 Task: Add a condition where "Channel Is not CTI phone call (outgoing)" in recently solved tickets.
Action: Mouse moved to (142, 439)
Screenshot: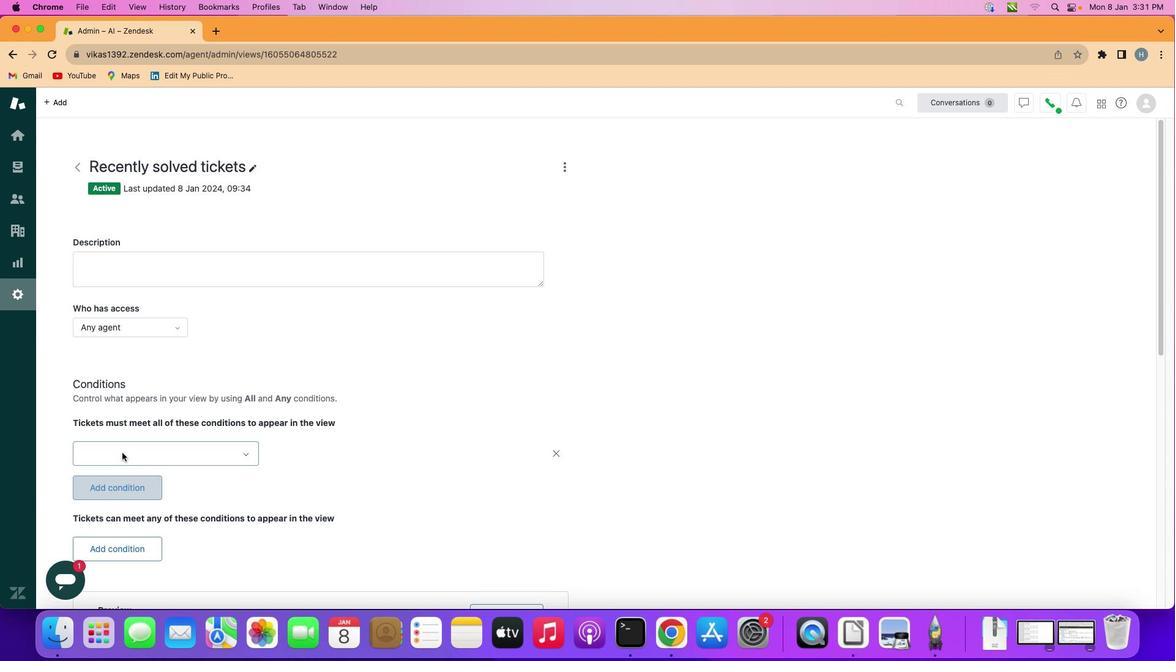 
Action: Mouse pressed left at (142, 439)
Screenshot: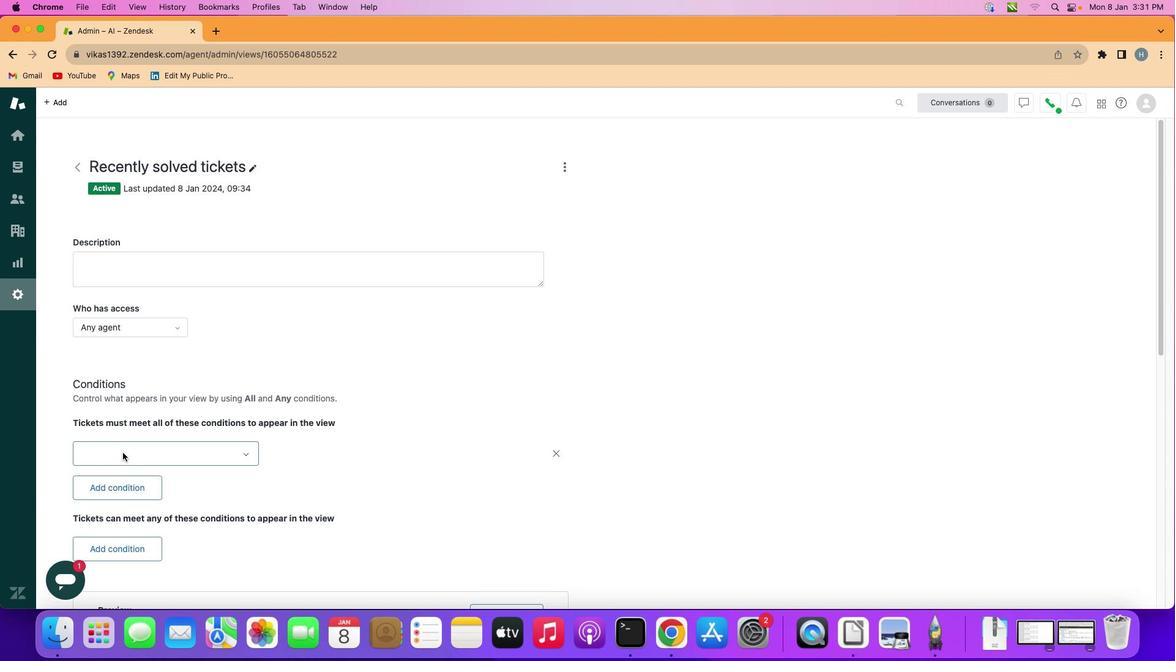 
Action: Mouse moved to (220, 443)
Screenshot: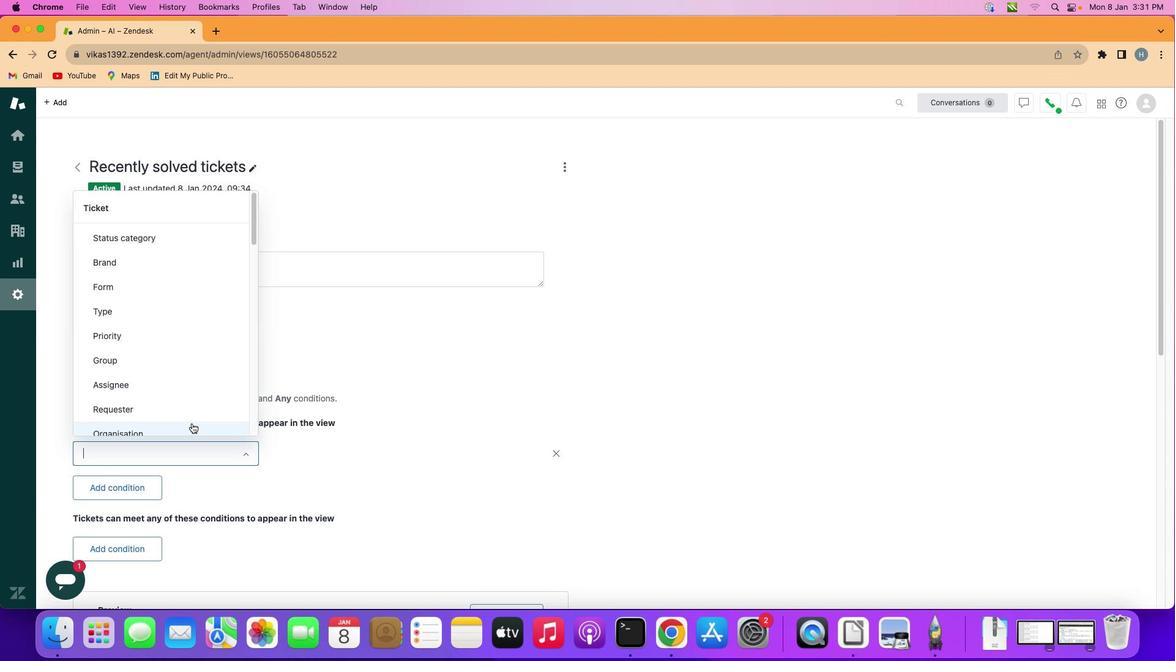
Action: Mouse pressed left at (220, 443)
Screenshot: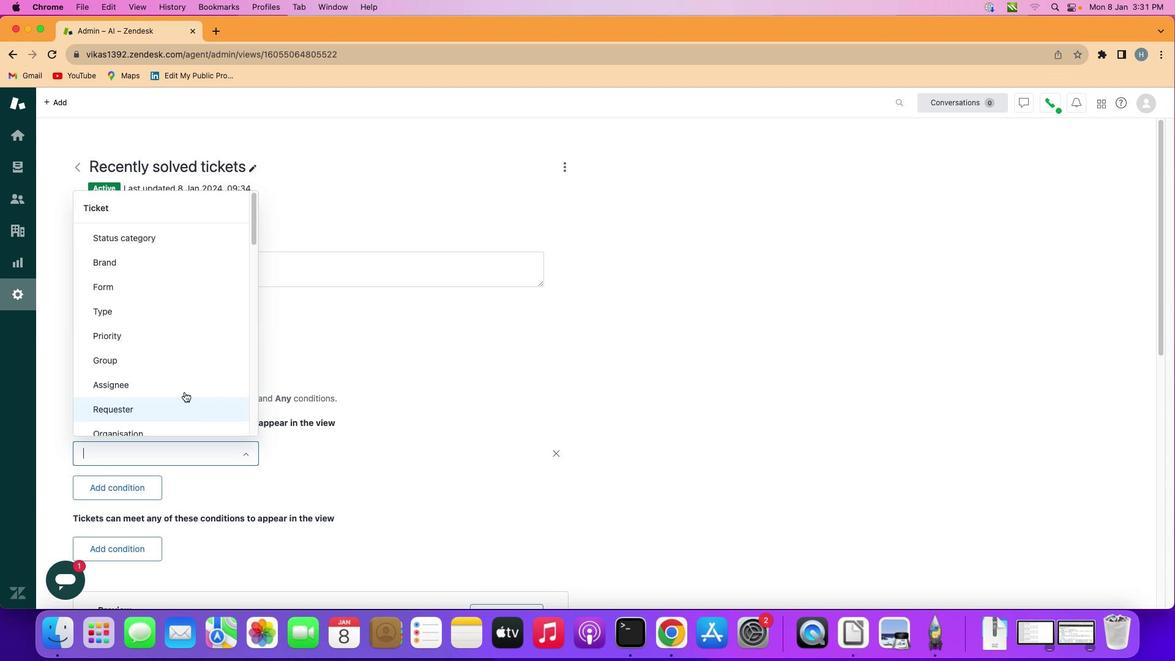 
Action: Mouse moved to (202, 323)
Screenshot: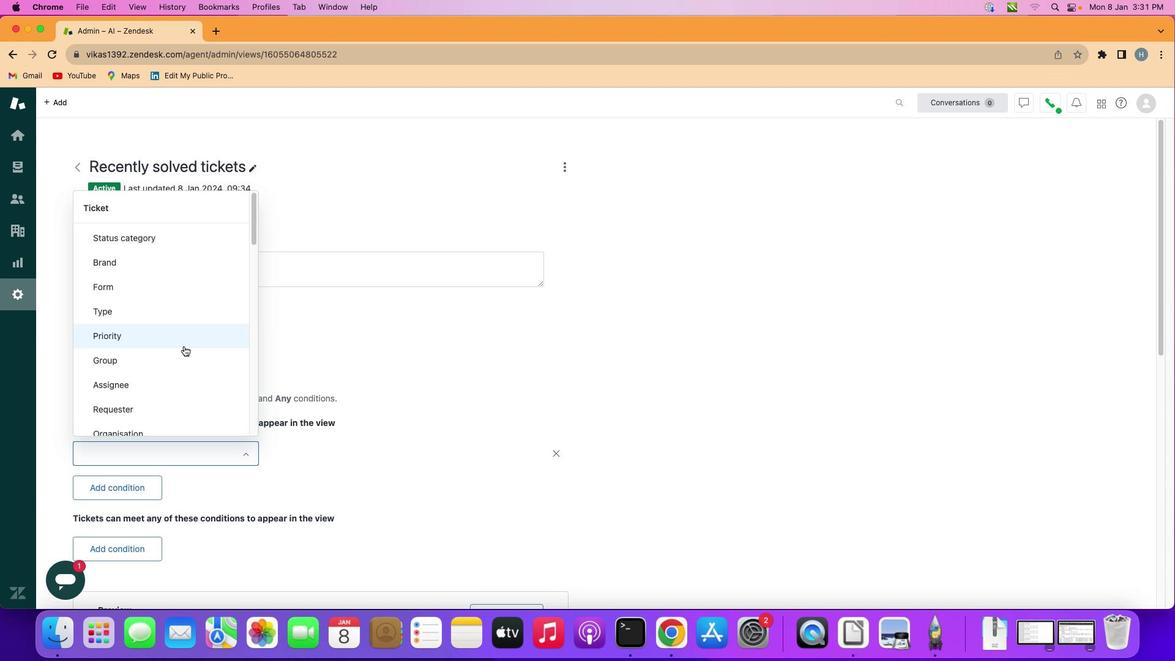 
Action: Mouse scrolled (202, 323) with delta (23, -53)
Screenshot: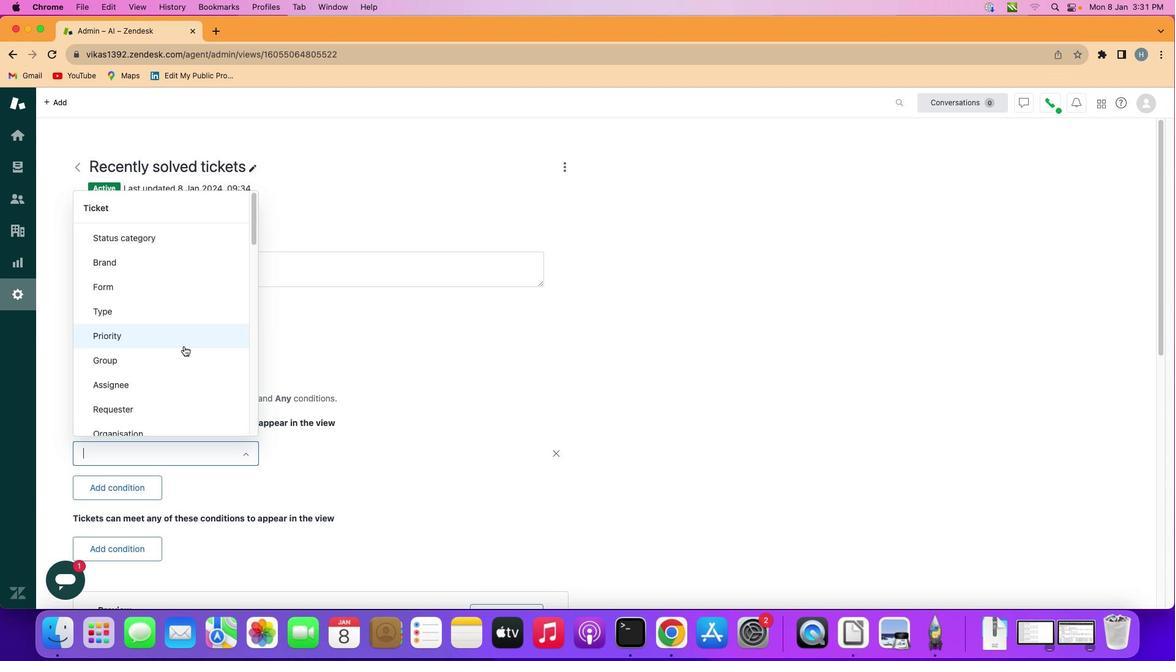
Action: Mouse scrolled (202, 323) with delta (23, -55)
Screenshot: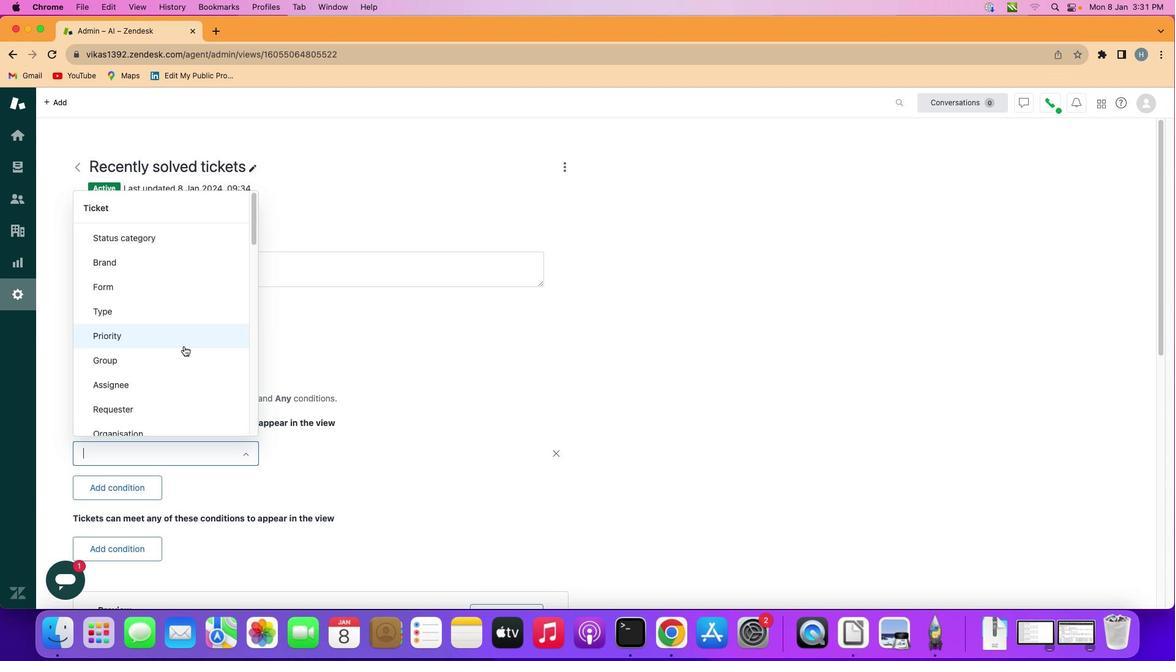 
Action: Mouse scrolled (202, 323) with delta (23, -55)
Screenshot: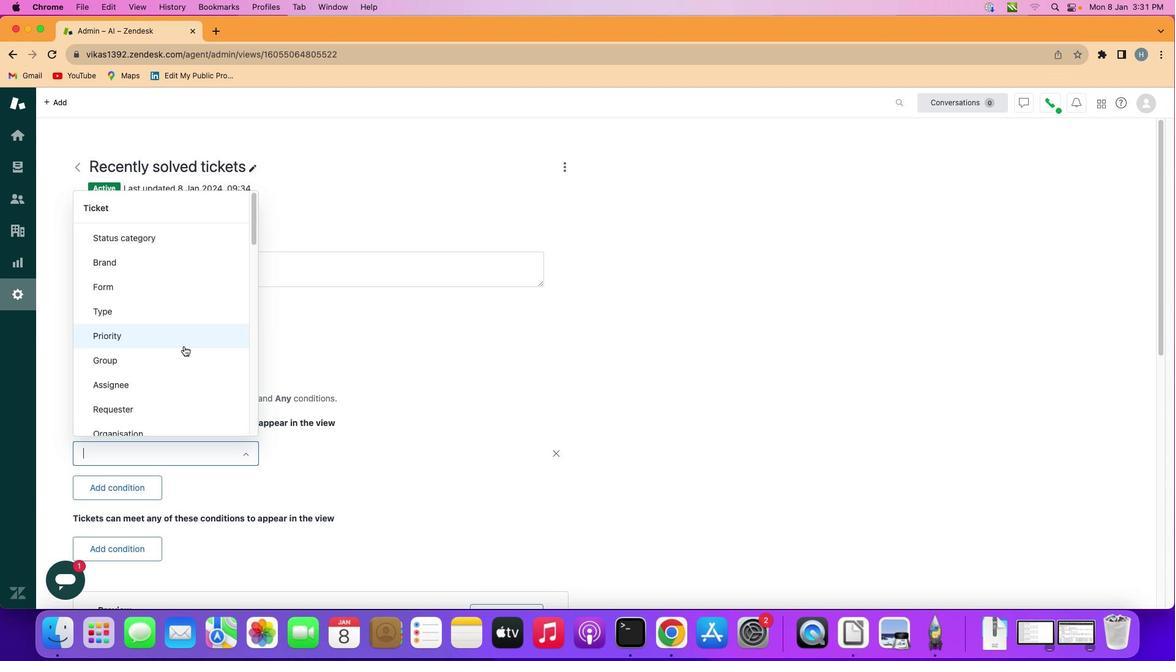 
Action: Mouse scrolled (202, 323) with delta (23, -56)
Screenshot: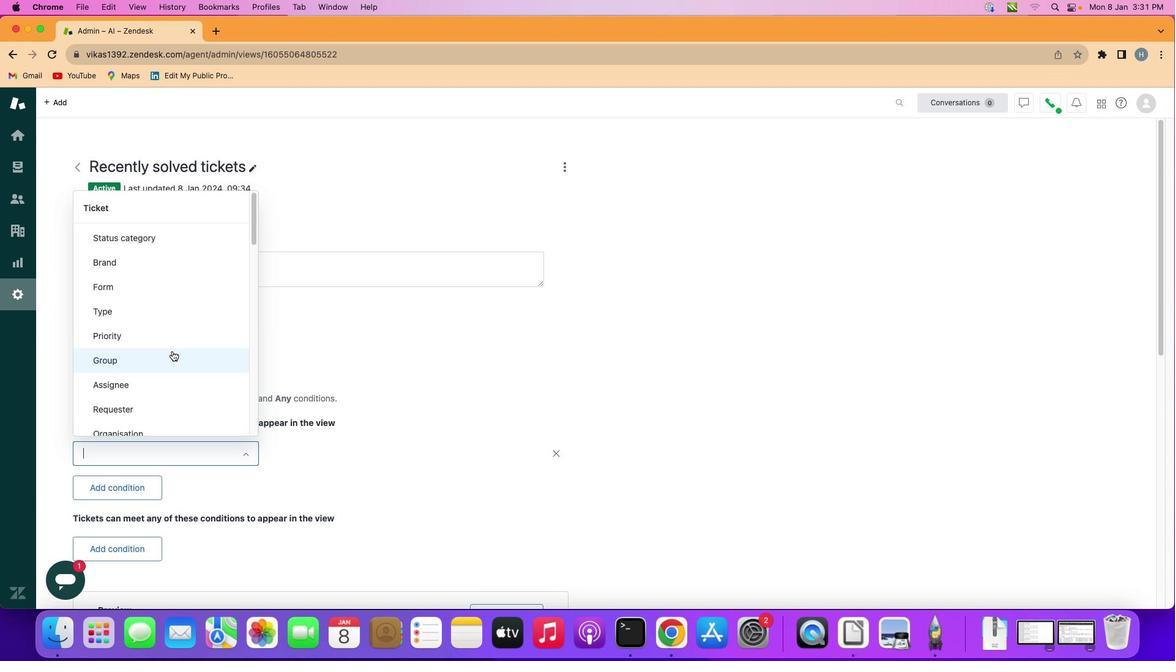 
Action: Mouse scrolled (202, 323) with delta (23, -55)
Screenshot: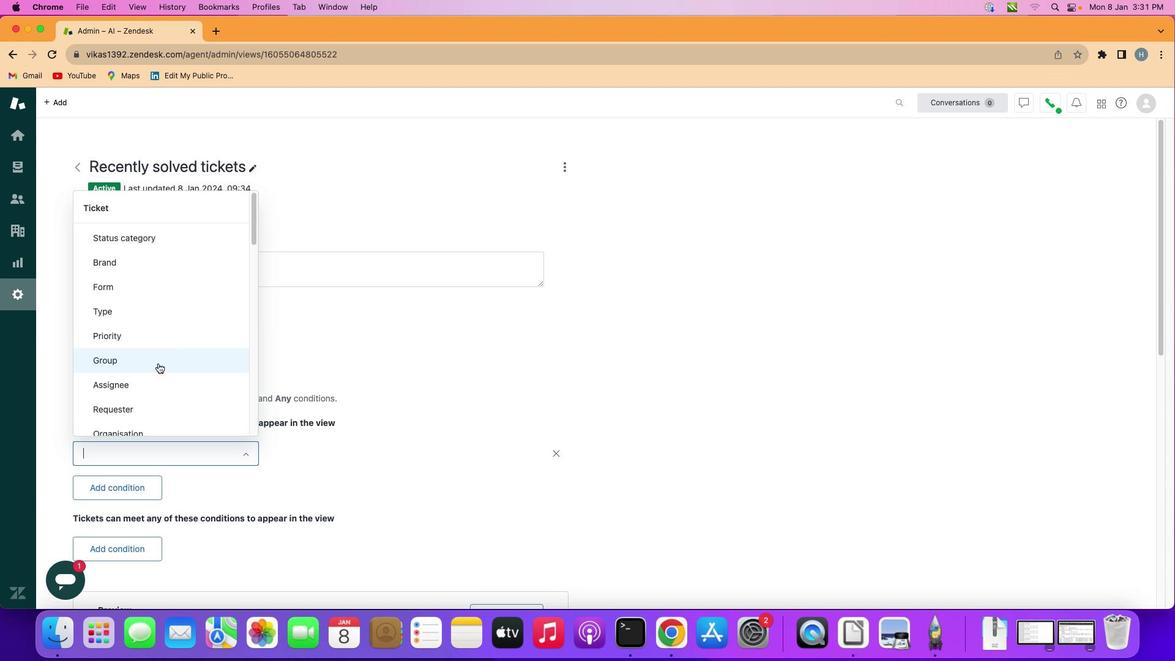 
Action: Mouse scrolled (202, 323) with delta (23, -56)
Screenshot: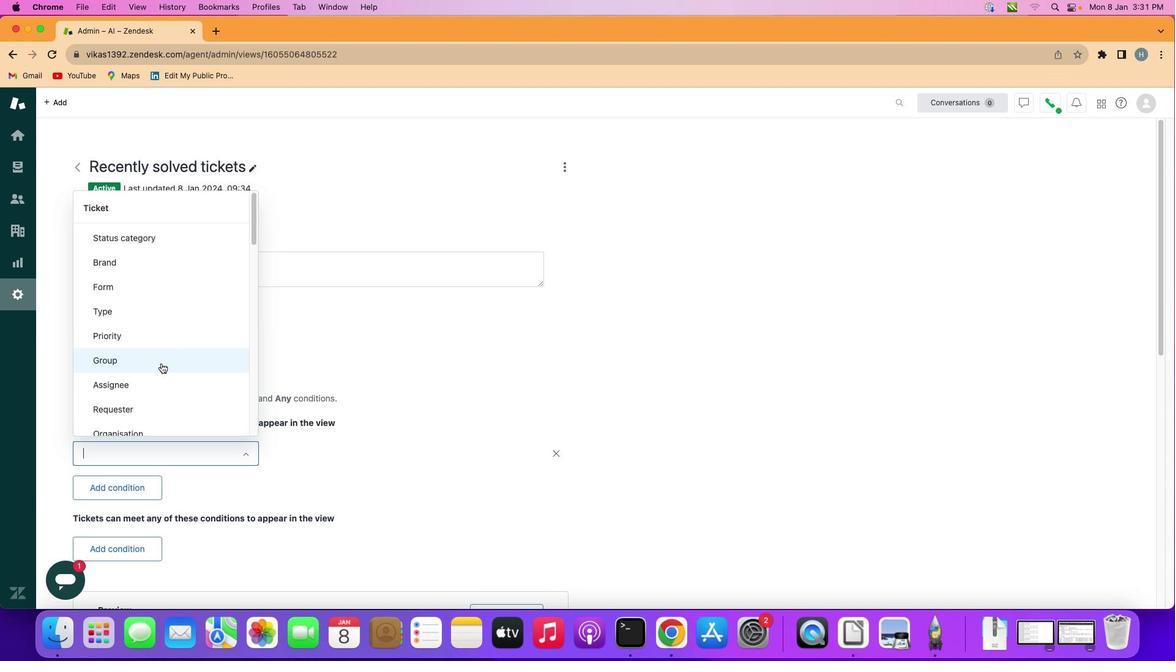 
Action: Mouse moved to (181, 341)
Screenshot: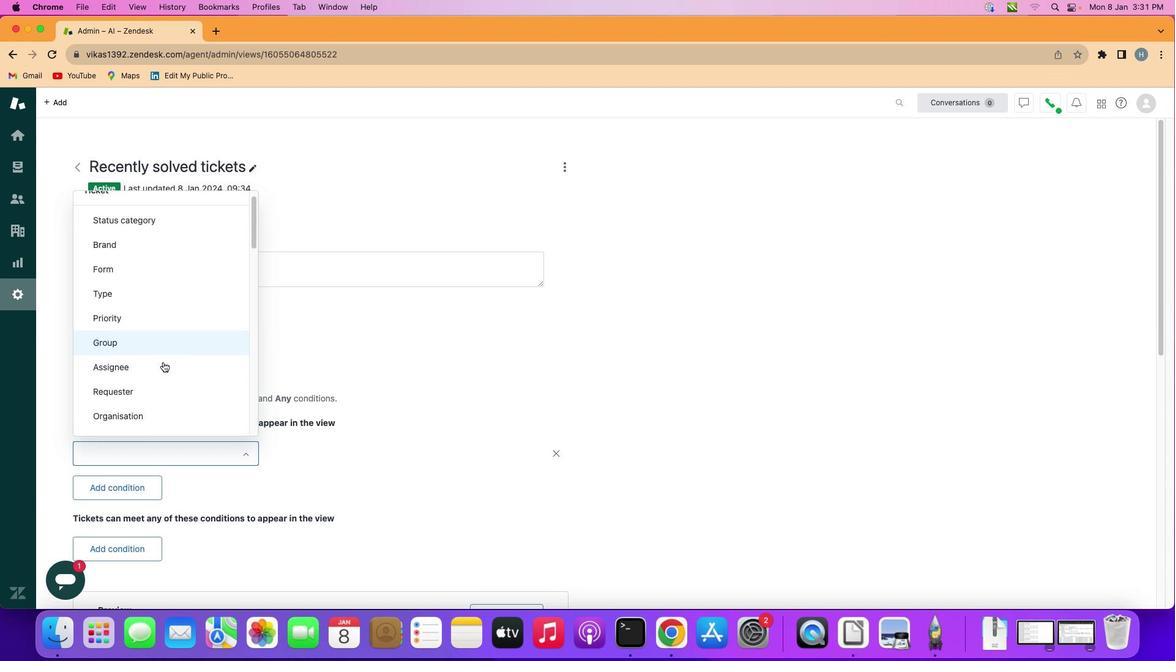 
Action: Mouse scrolled (181, 341) with delta (23, -55)
Screenshot: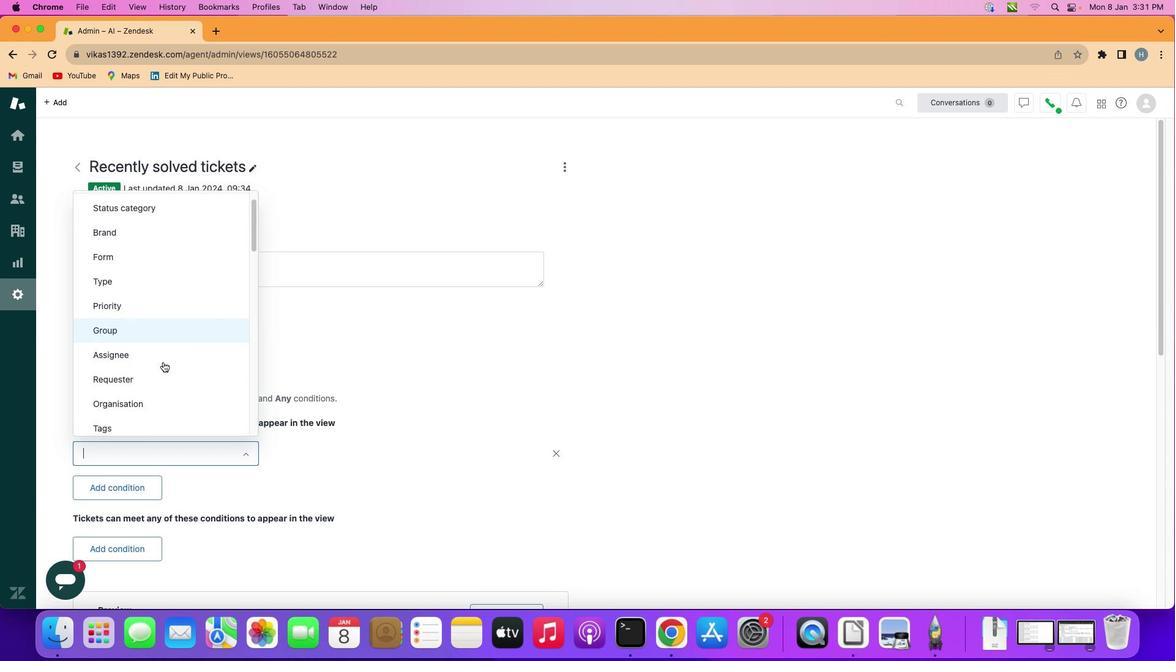 
Action: Mouse moved to (181, 340)
Screenshot: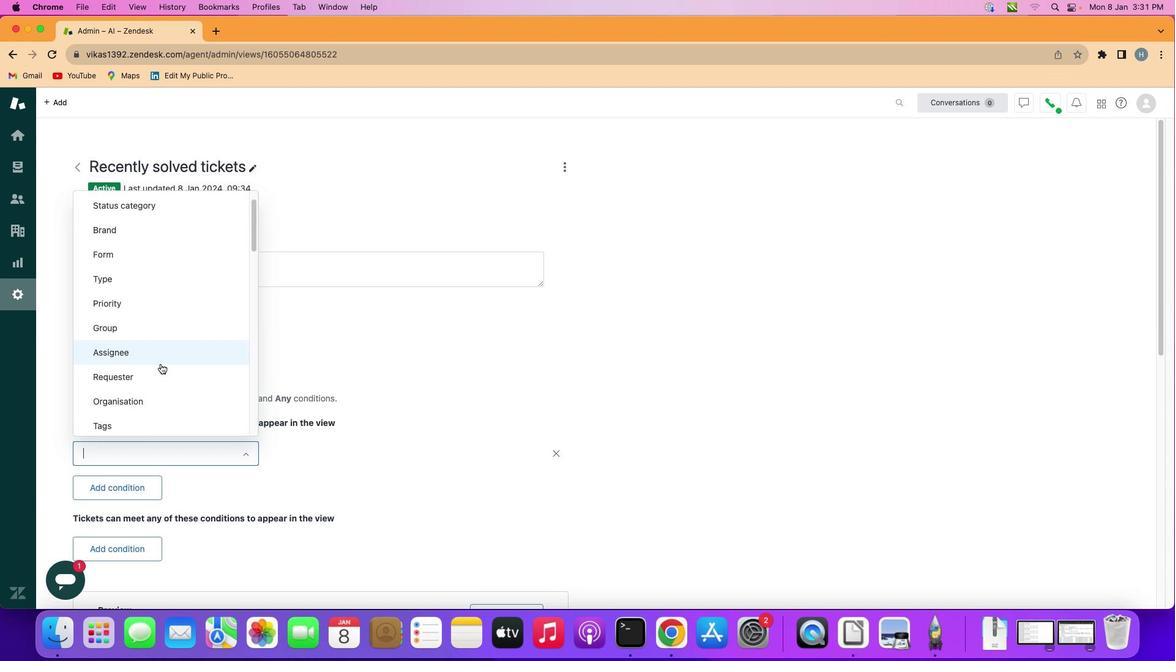 
Action: Mouse scrolled (181, 340) with delta (23, -55)
Screenshot: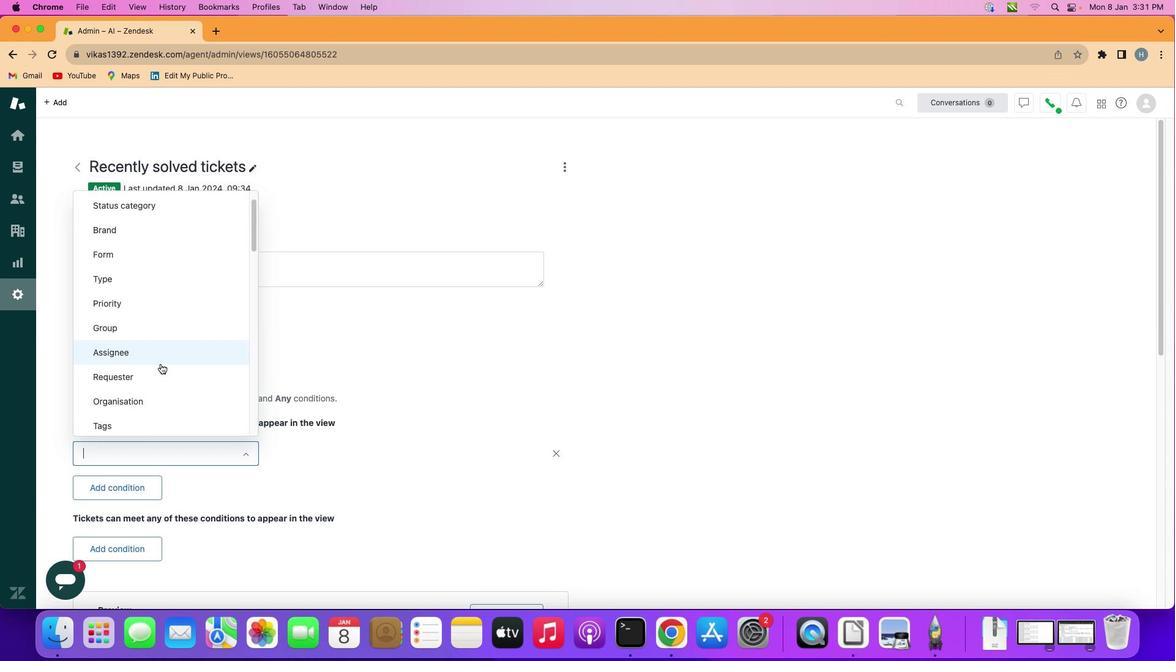 
Action: Mouse moved to (181, 340)
Screenshot: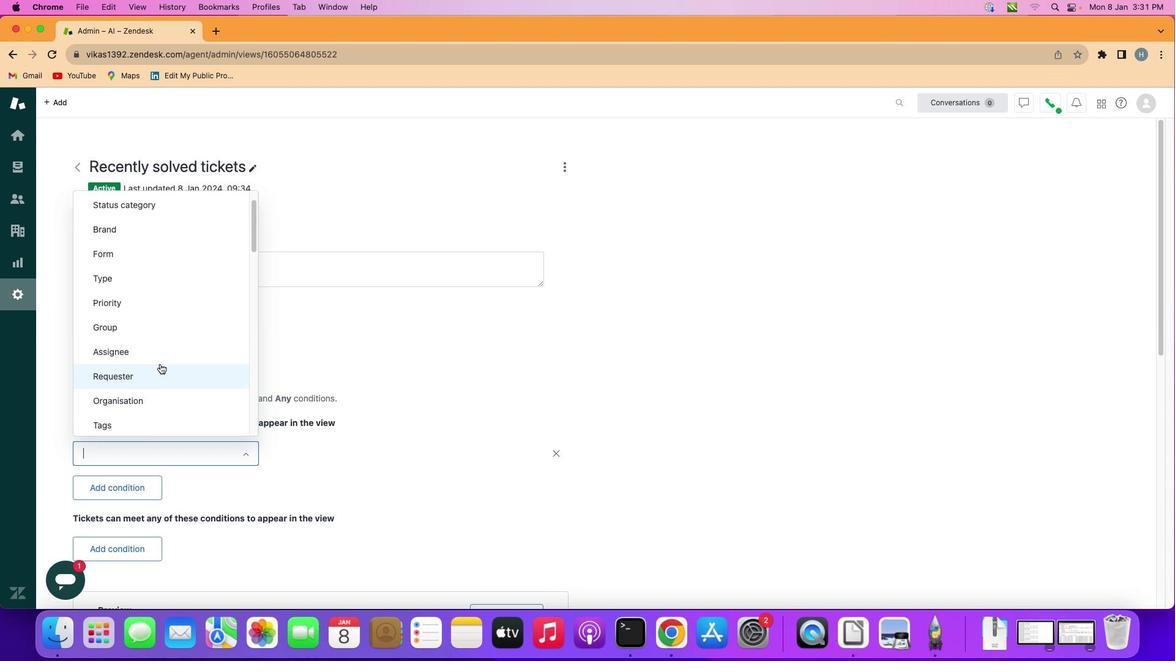 
Action: Mouse scrolled (181, 340) with delta (23, -55)
Screenshot: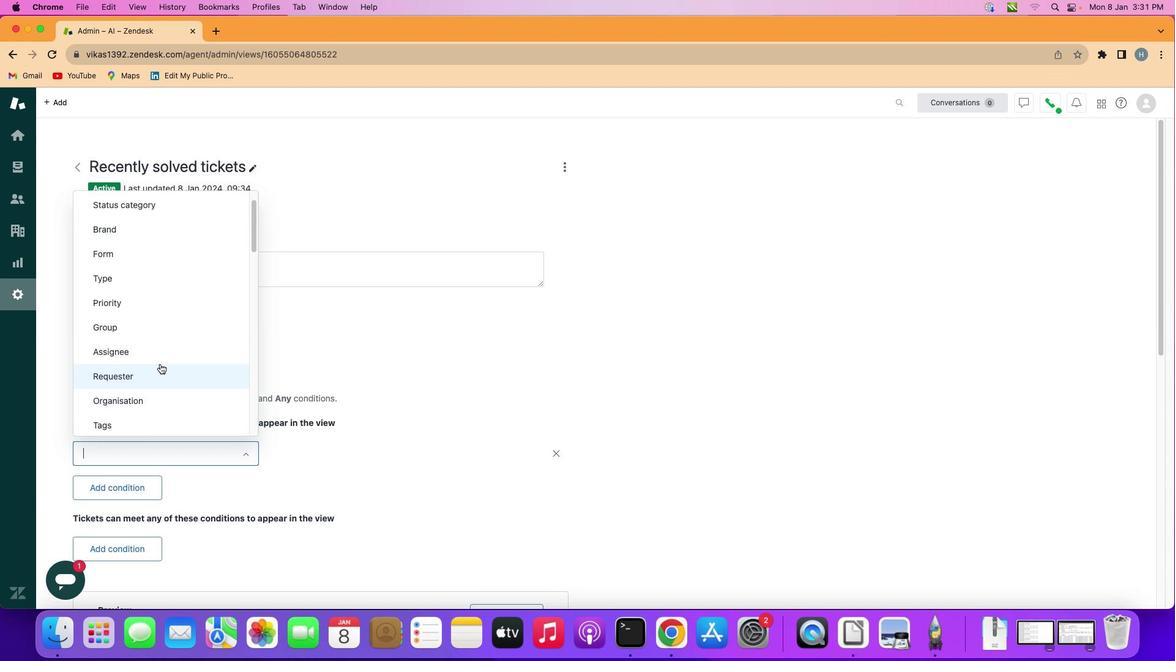 
Action: Mouse scrolled (181, 340) with delta (23, -55)
Screenshot: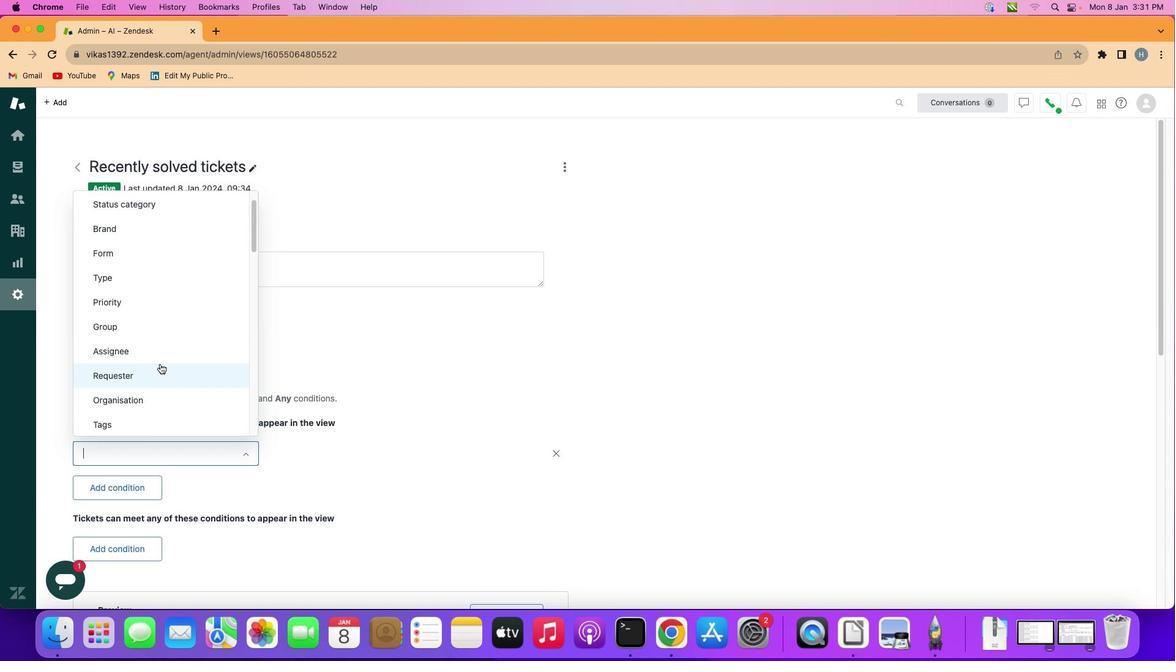 
Action: Mouse moved to (178, 342)
Screenshot: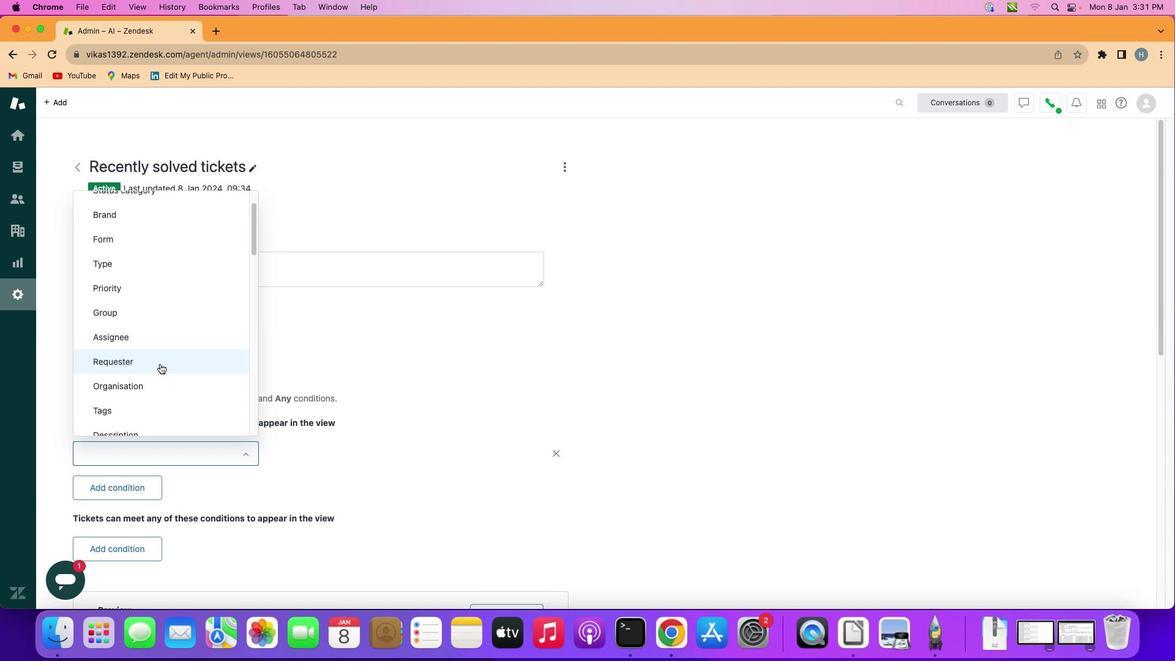 
Action: Mouse scrolled (178, 342) with delta (23, -55)
Screenshot: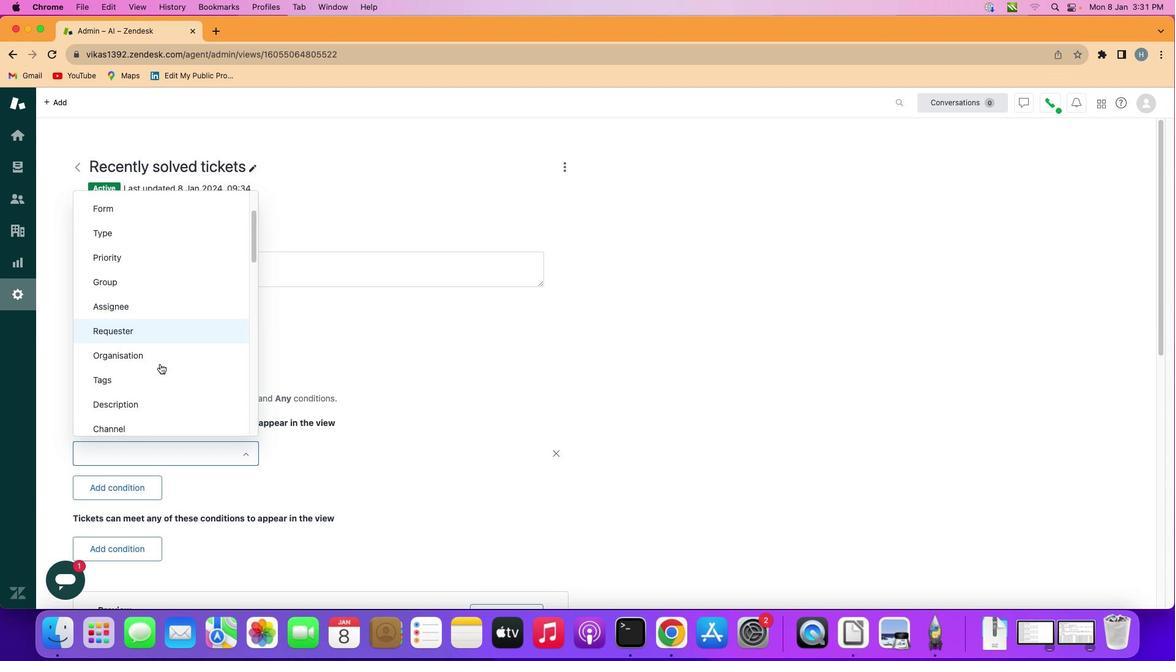 
Action: Mouse scrolled (178, 342) with delta (23, -55)
Screenshot: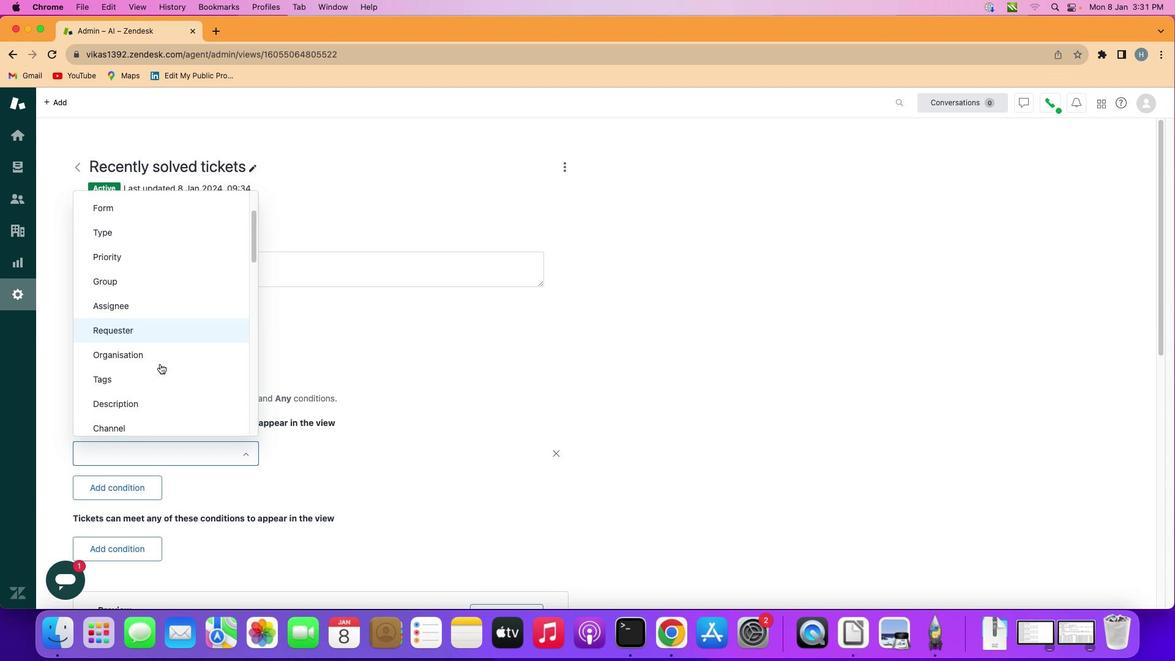 
Action: Mouse moved to (179, 342)
Screenshot: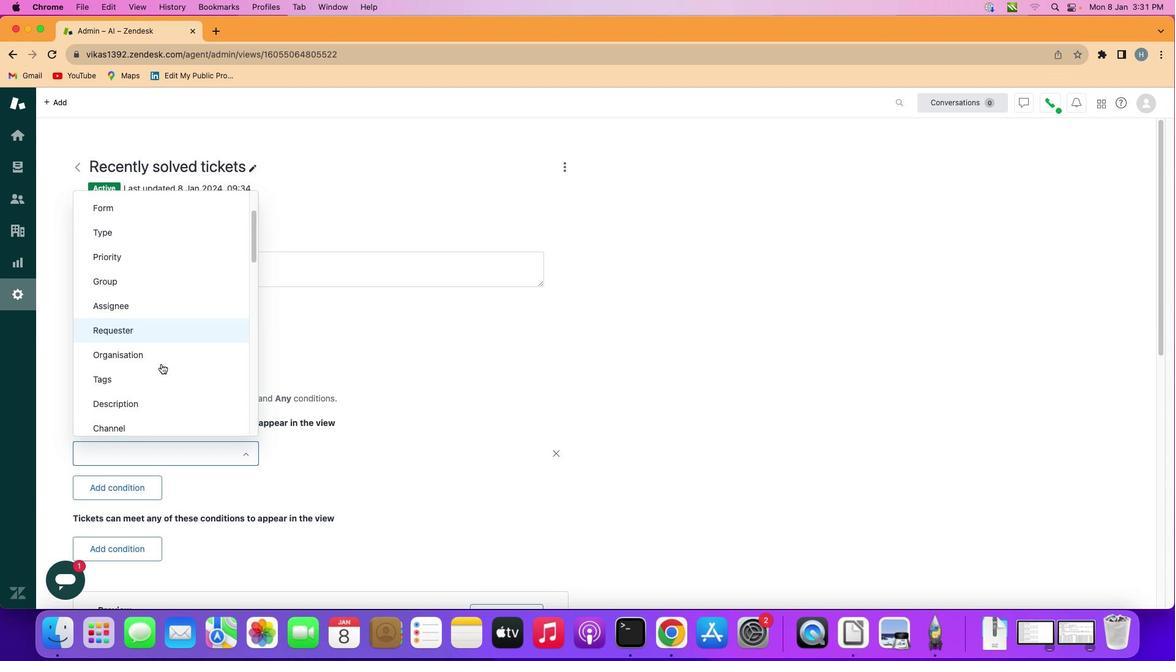 
Action: Mouse scrolled (179, 342) with delta (23, -55)
Screenshot: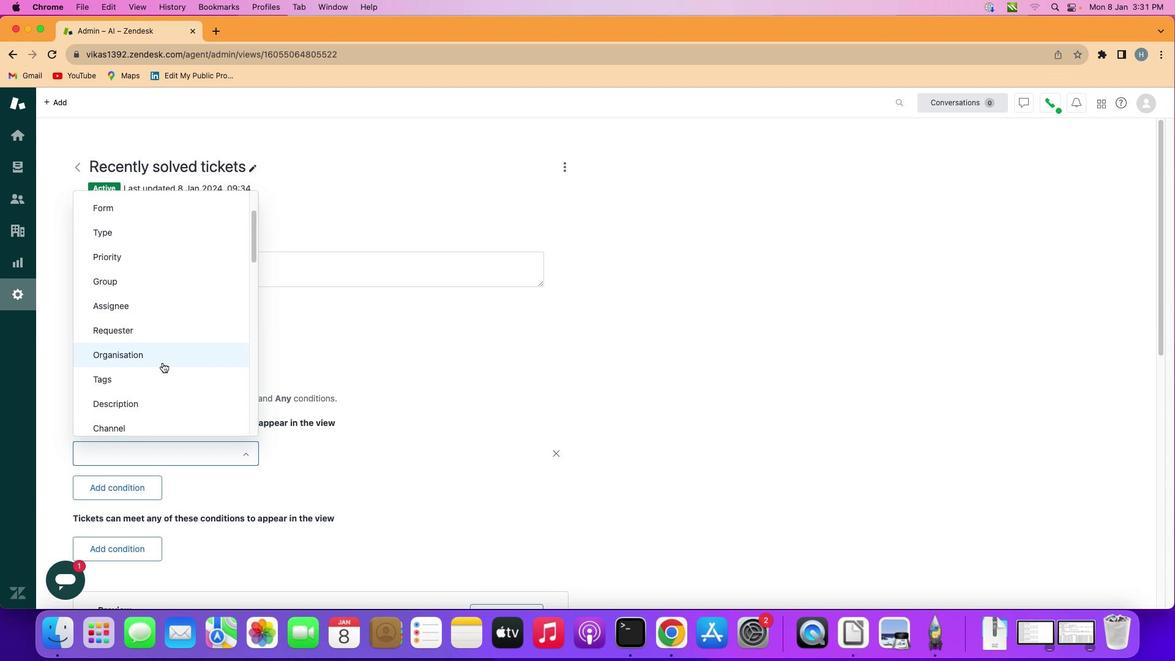 
Action: Mouse scrolled (179, 342) with delta (23, -55)
Screenshot: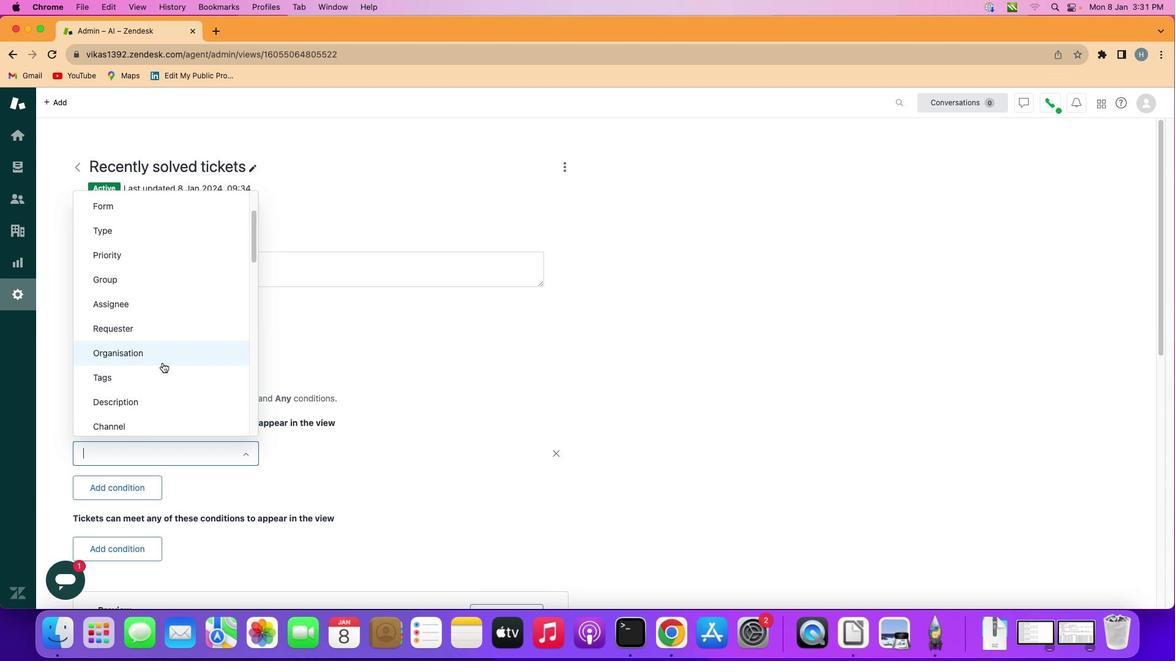 
Action: Mouse moved to (181, 341)
Screenshot: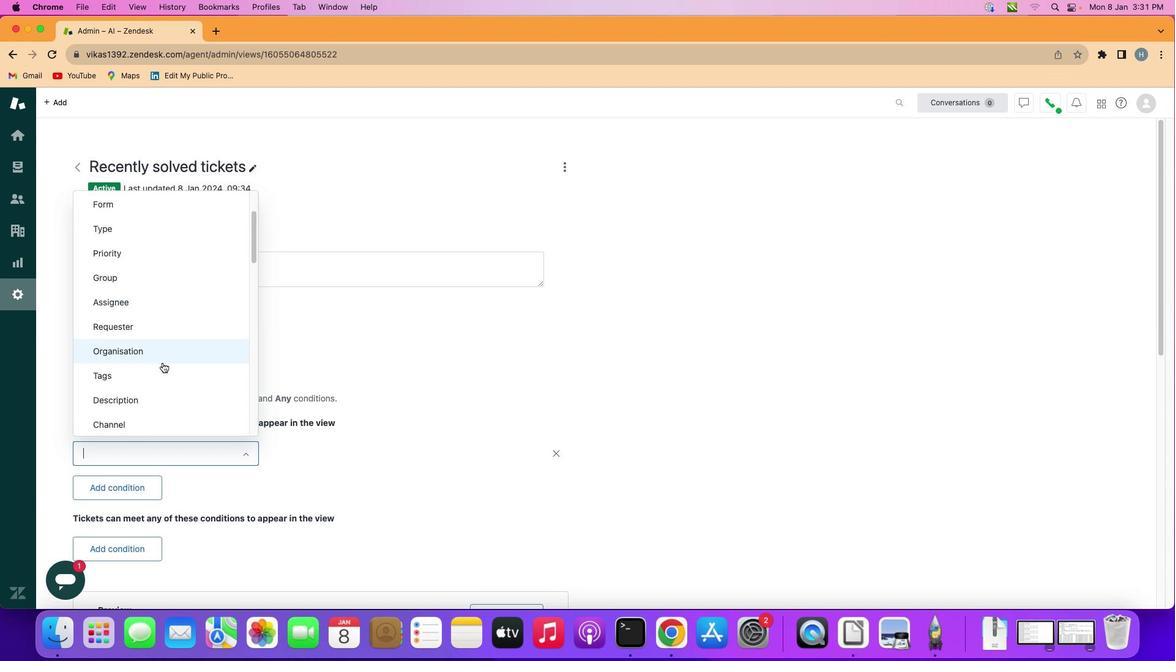 
Action: Mouse scrolled (181, 341) with delta (23, -55)
Screenshot: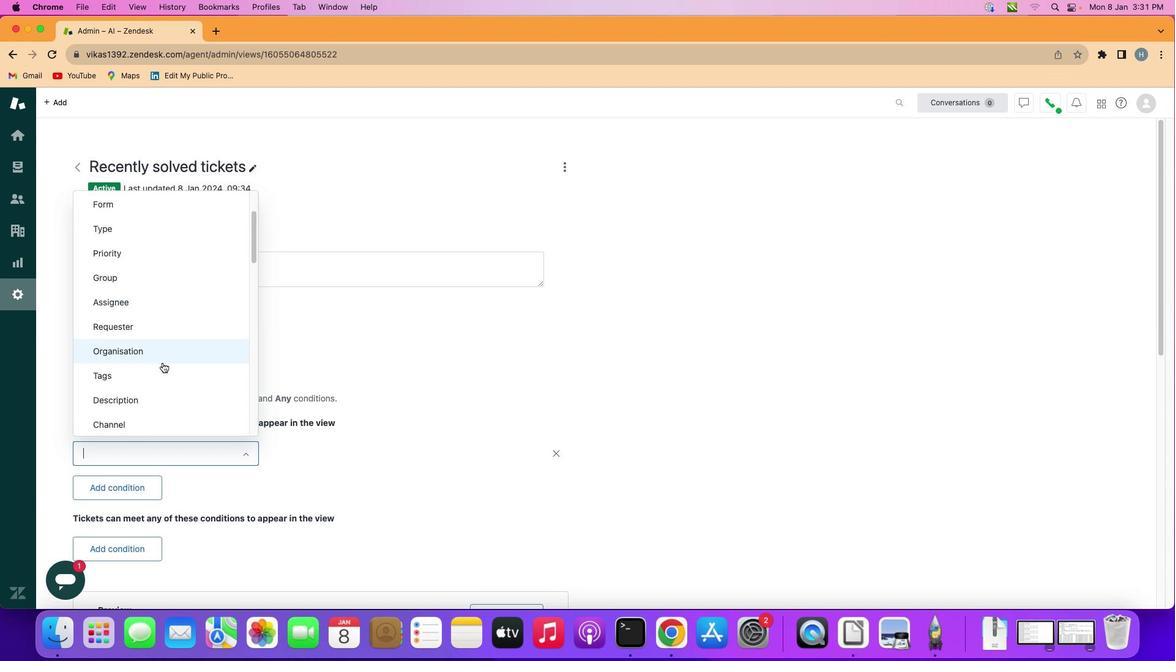 
Action: Mouse moved to (181, 341)
Screenshot: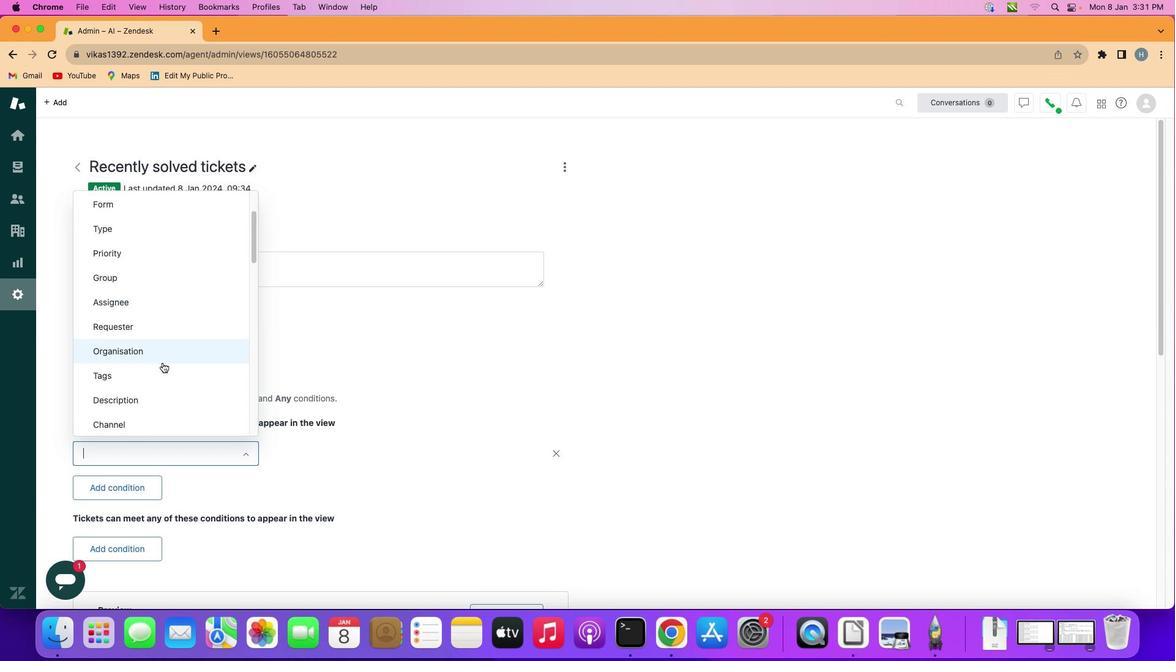 
Action: Mouse scrolled (181, 341) with delta (23, -55)
Screenshot: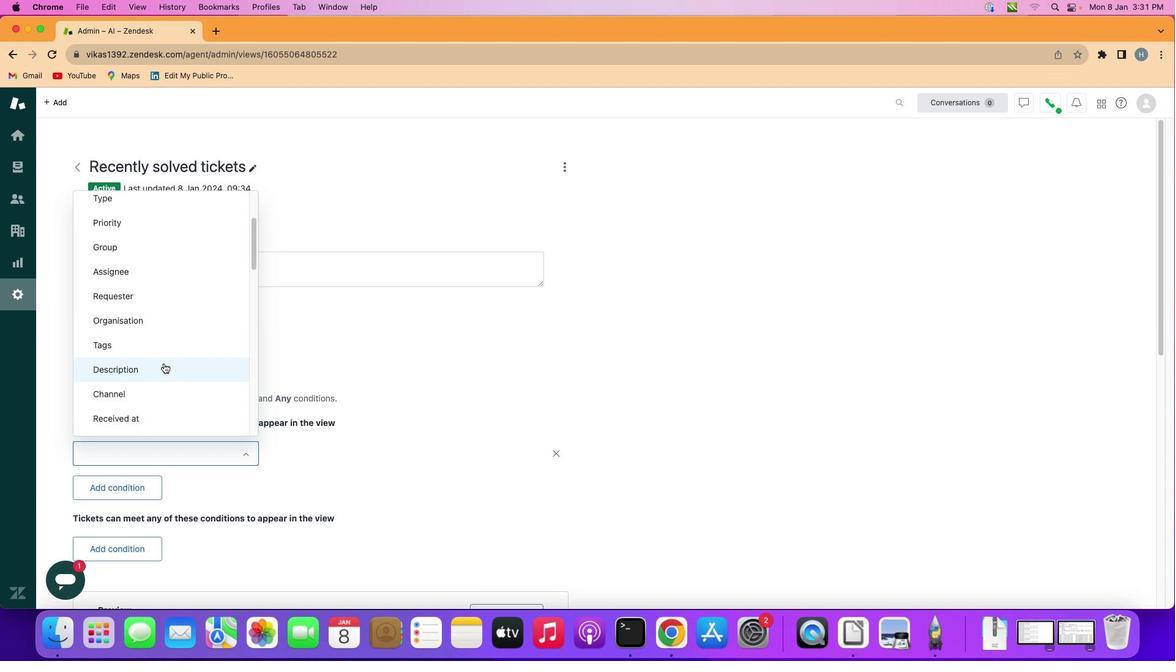 
Action: Mouse scrolled (181, 341) with delta (23, -55)
Screenshot: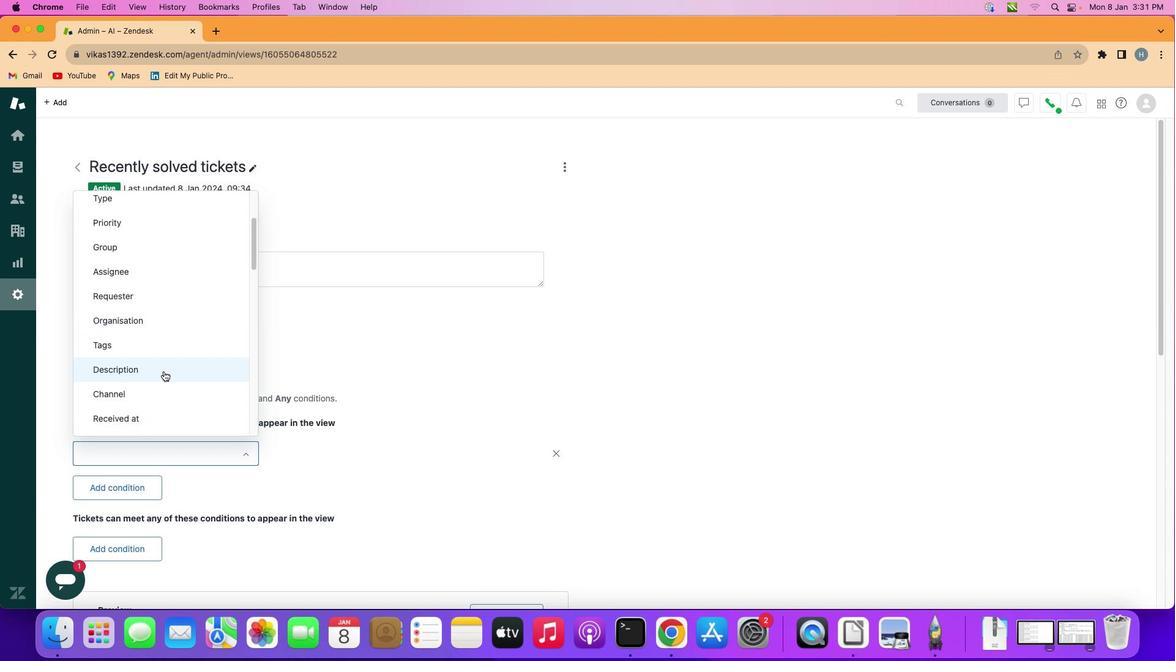 
Action: Mouse scrolled (181, 341) with delta (23, -55)
Screenshot: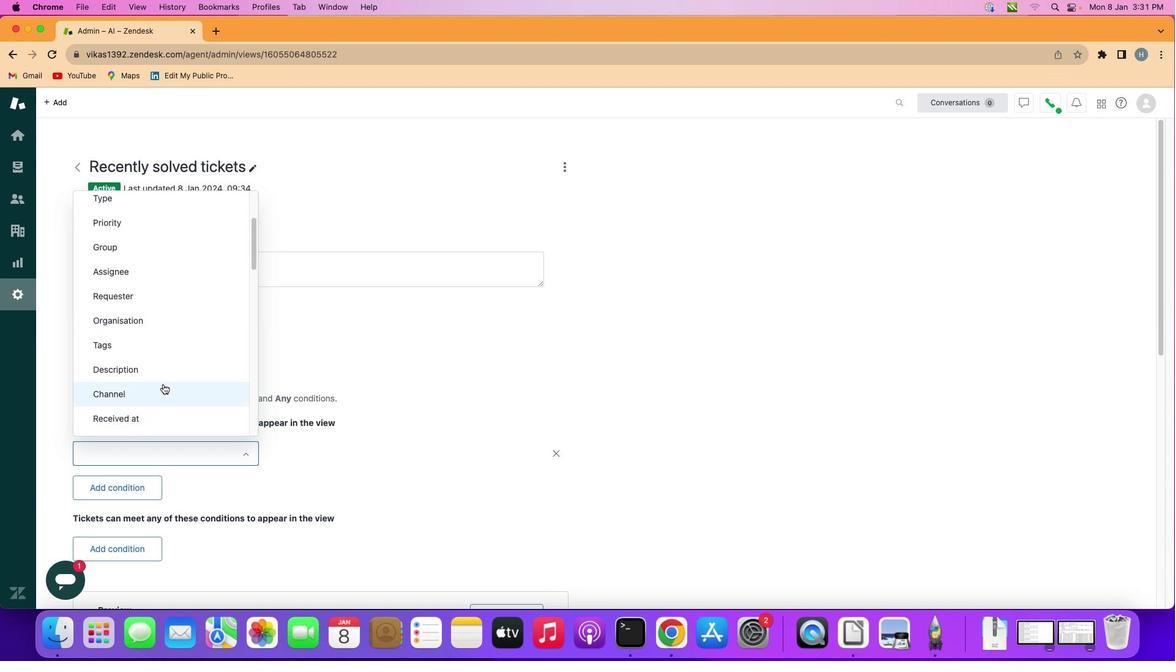 
Action: Mouse moved to (181, 368)
Screenshot: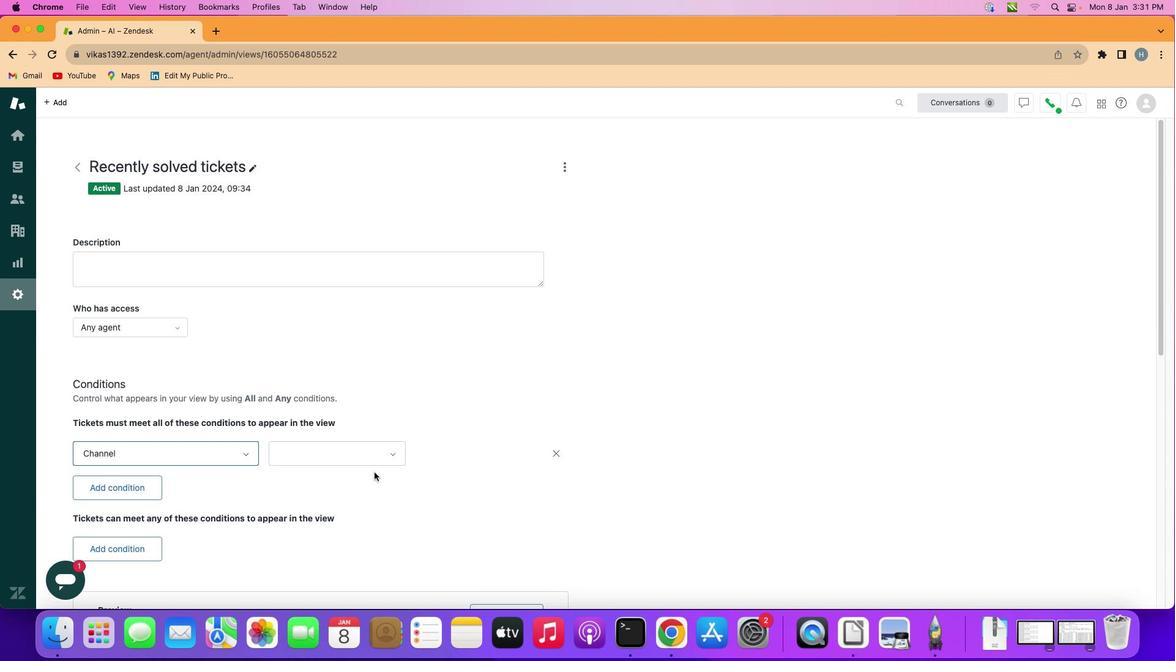 
Action: Mouse pressed left at (181, 368)
Screenshot: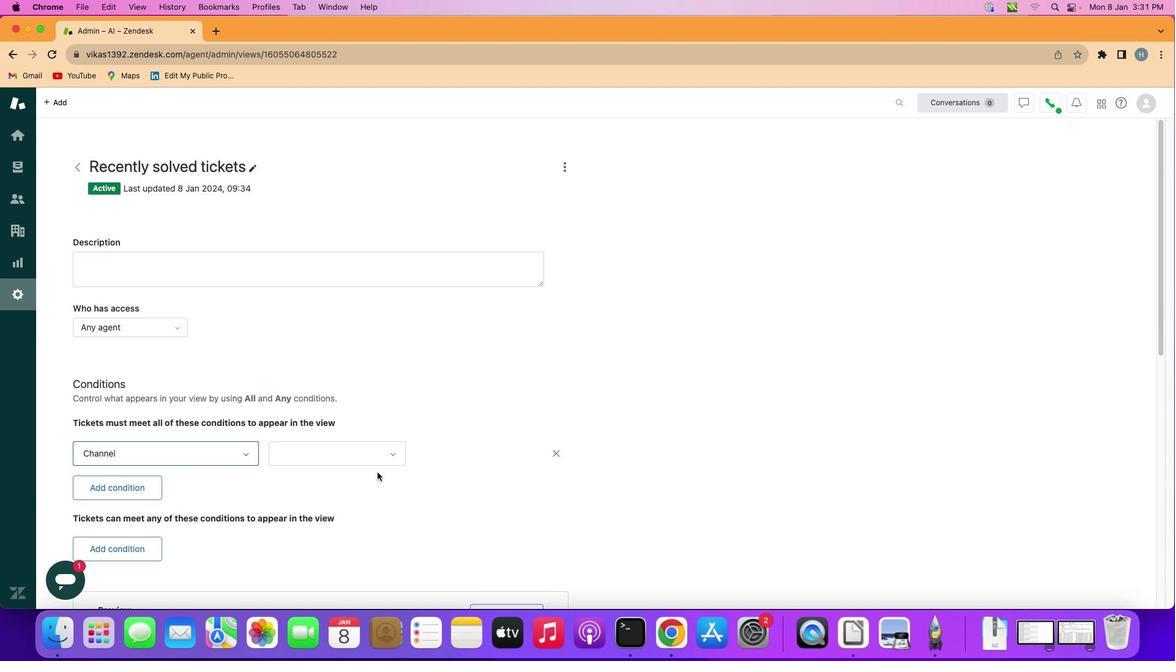 
Action: Mouse moved to (383, 437)
Screenshot: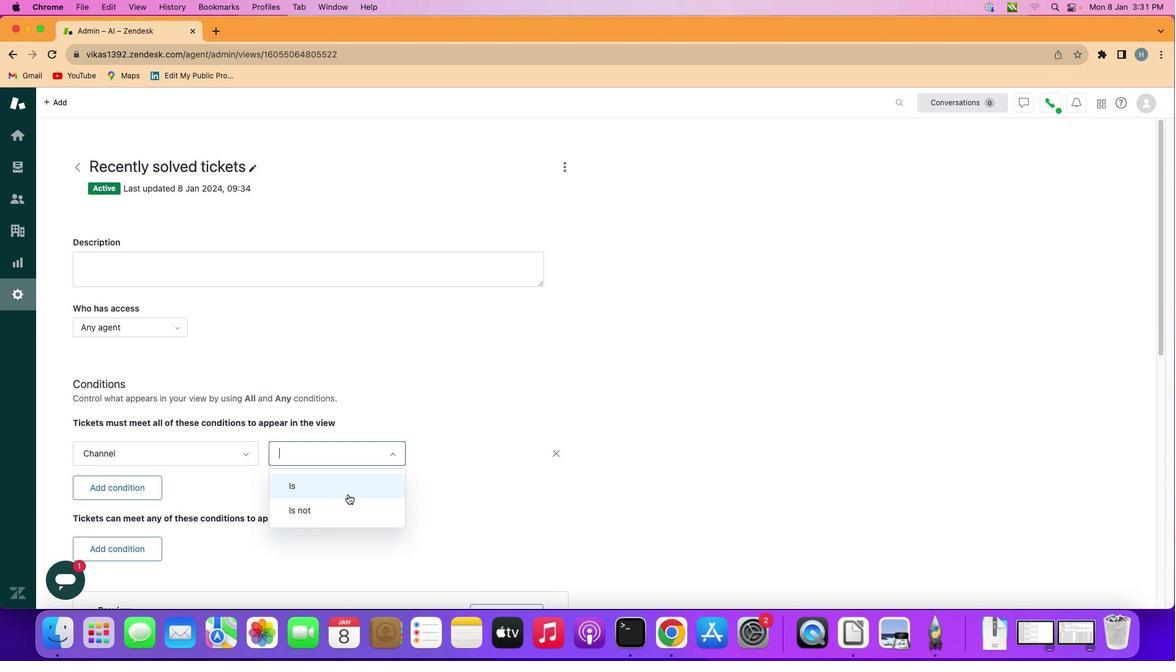 
Action: Mouse pressed left at (383, 437)
Screenshot: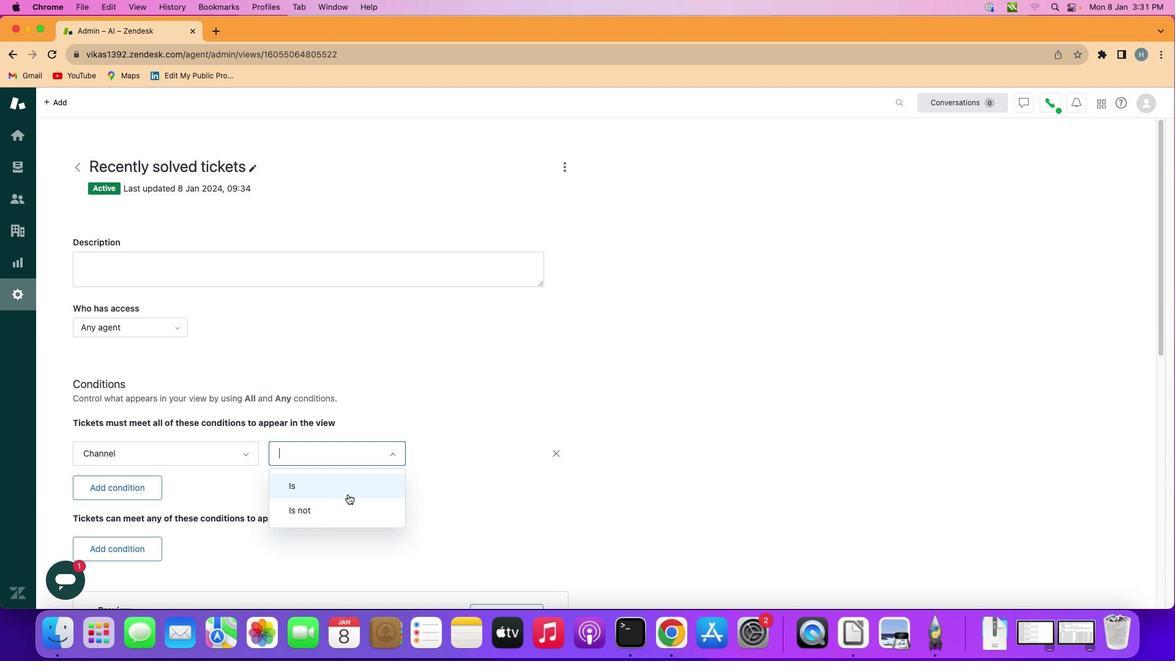 
Action: Mouse moved to (356, 508)
Screenshot: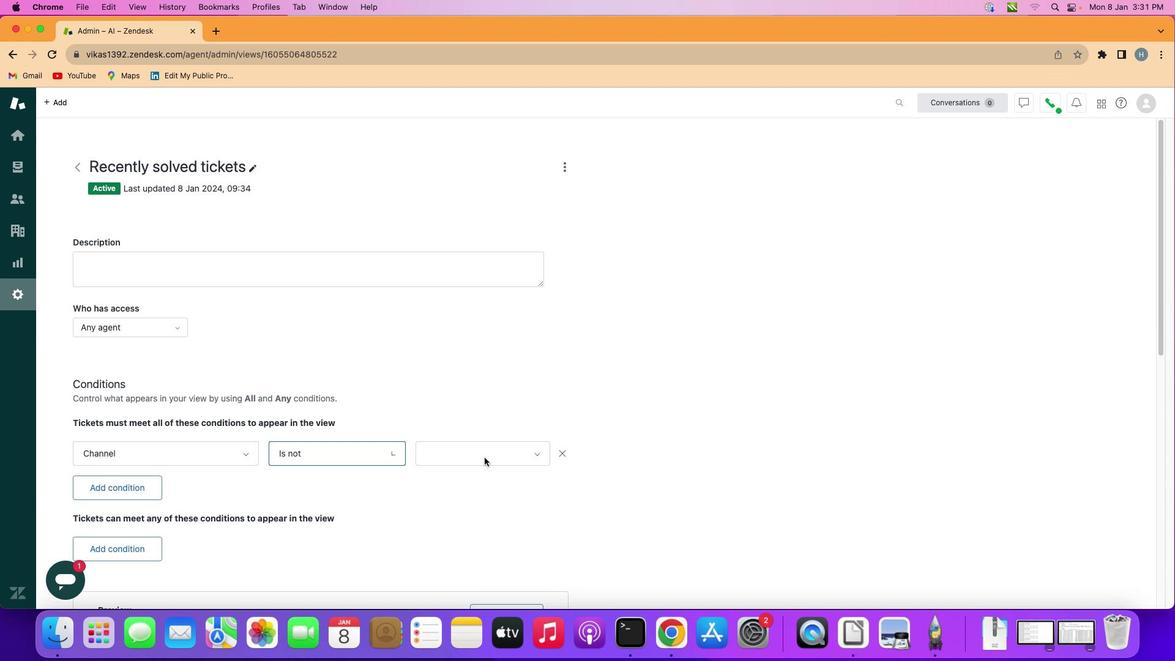 
Action: Mouse pressed left at (356, 508)
Screenshot: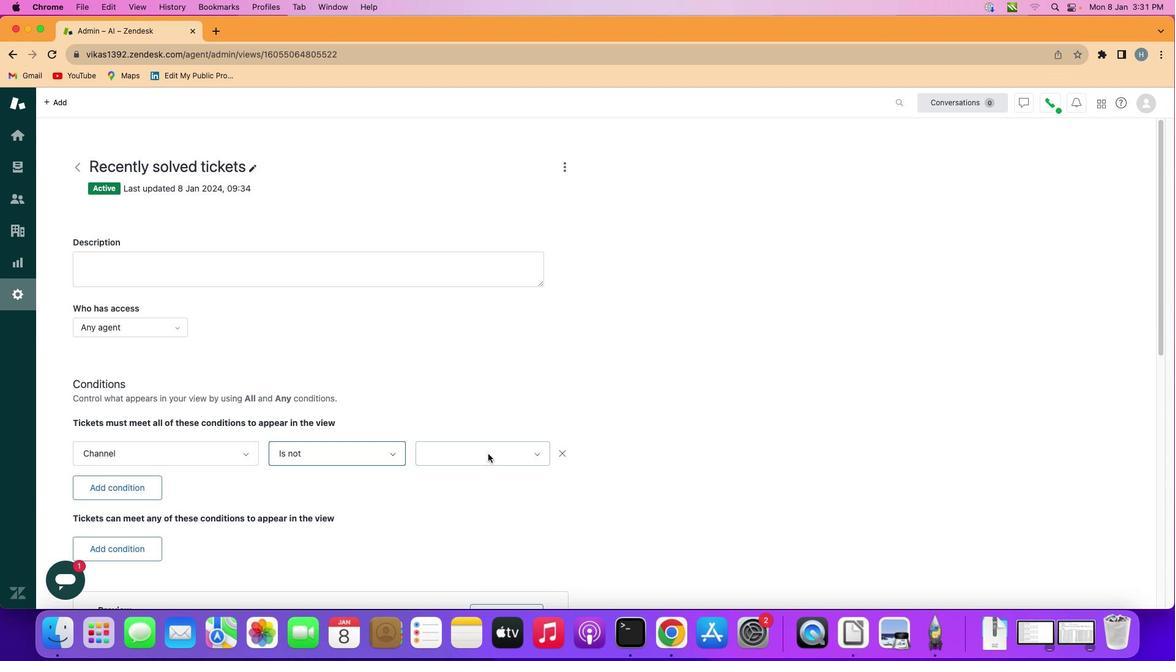 
Action: Mouse moved to (496, 439)
Screenshot: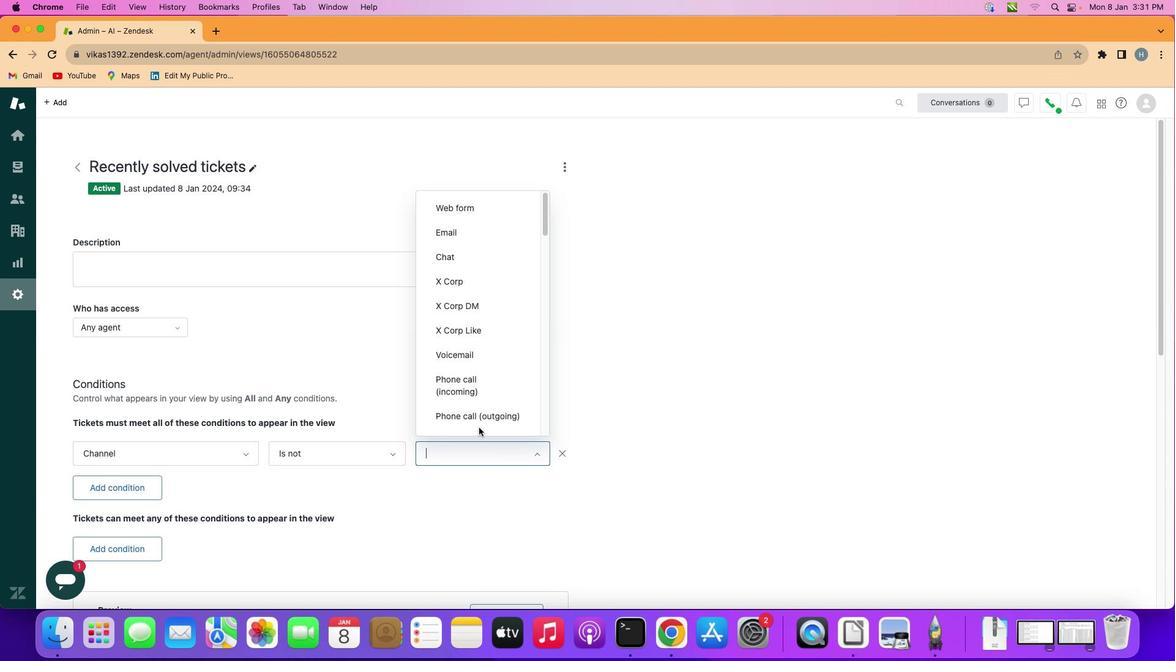 
Action: Mouse pressed left at (496, 439)
Screenshot: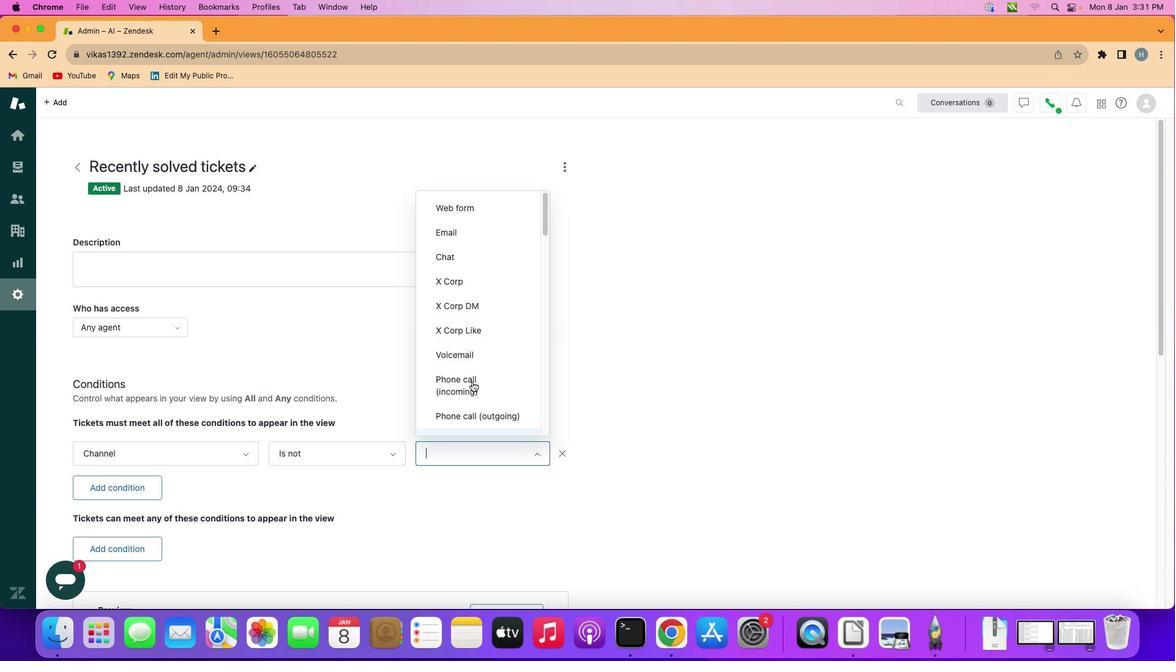 
Action: Mouse moved to (489, 320)
Screenshot: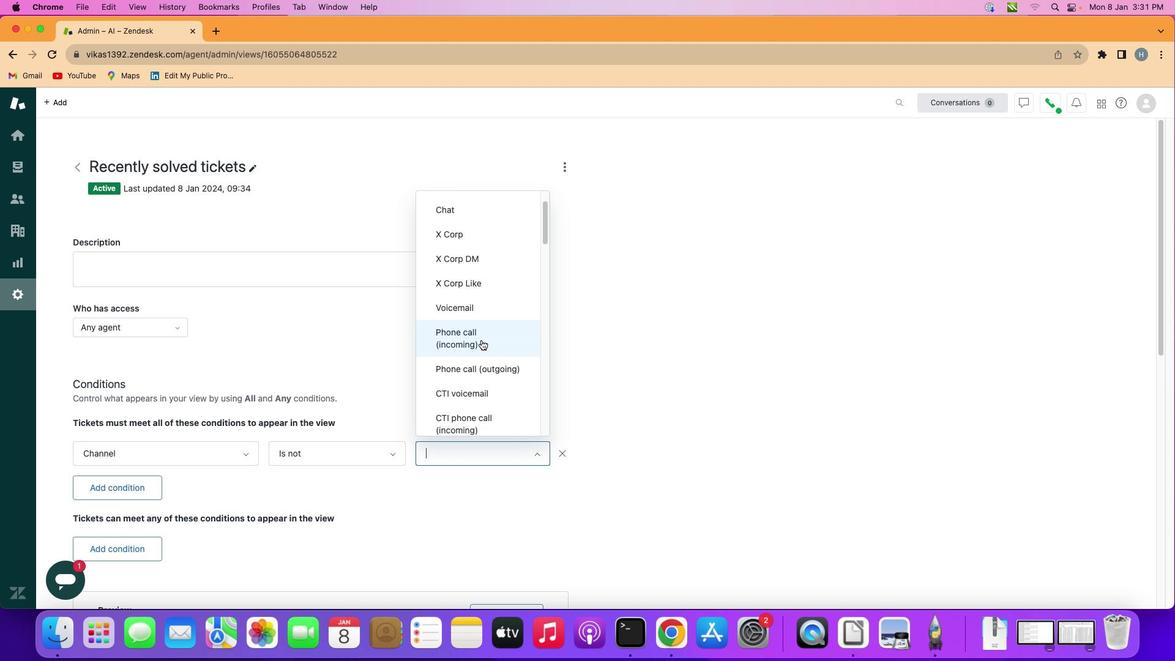 
Action: Mouse scrolled (489, 320) with delta (23, -55)
Screenshot: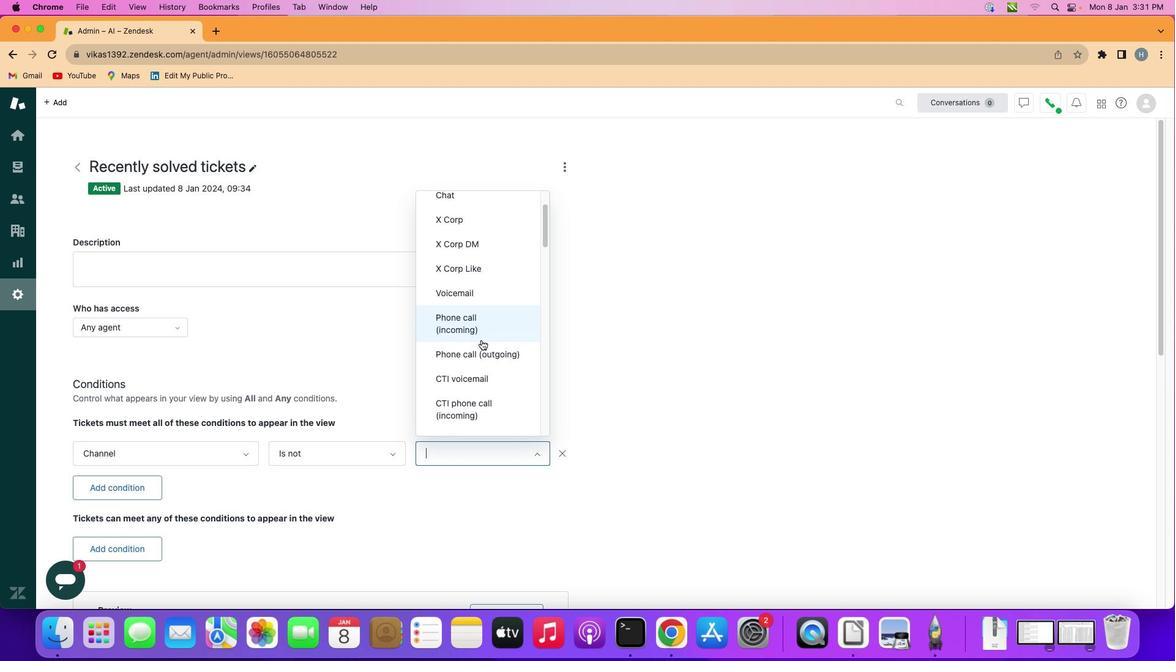 
Action: Mouse scrolled (489, 320) with delta (23, -55)
Screenshot: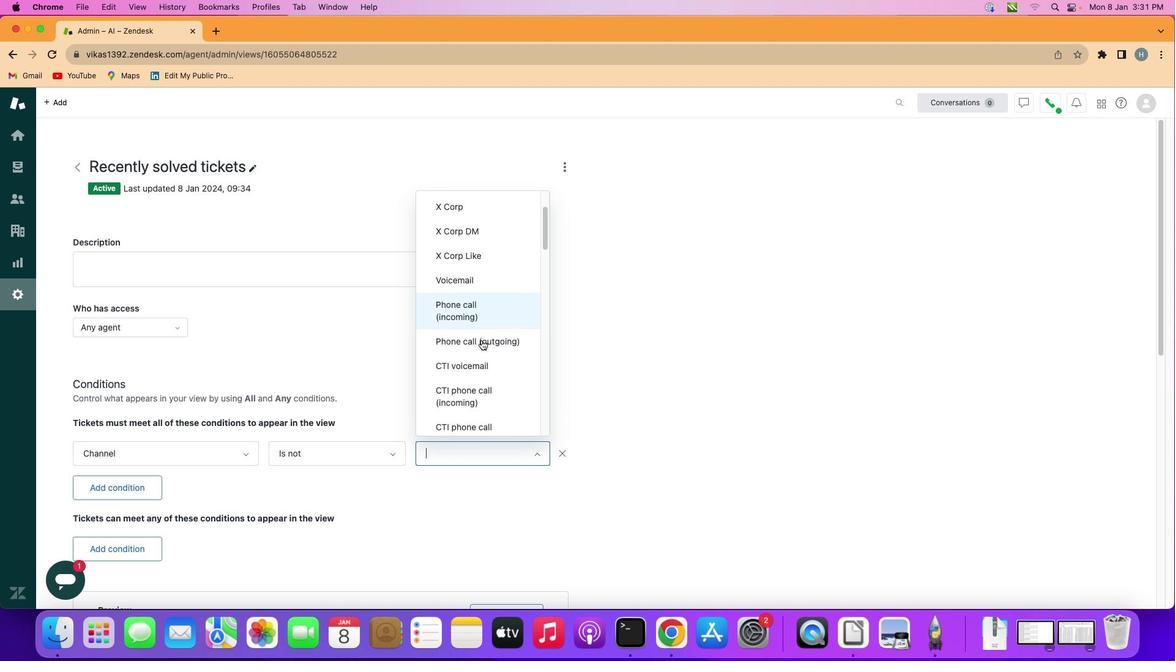
Action: Mouse scrolled (489, 320) with delta (23, -55)
Screenshot: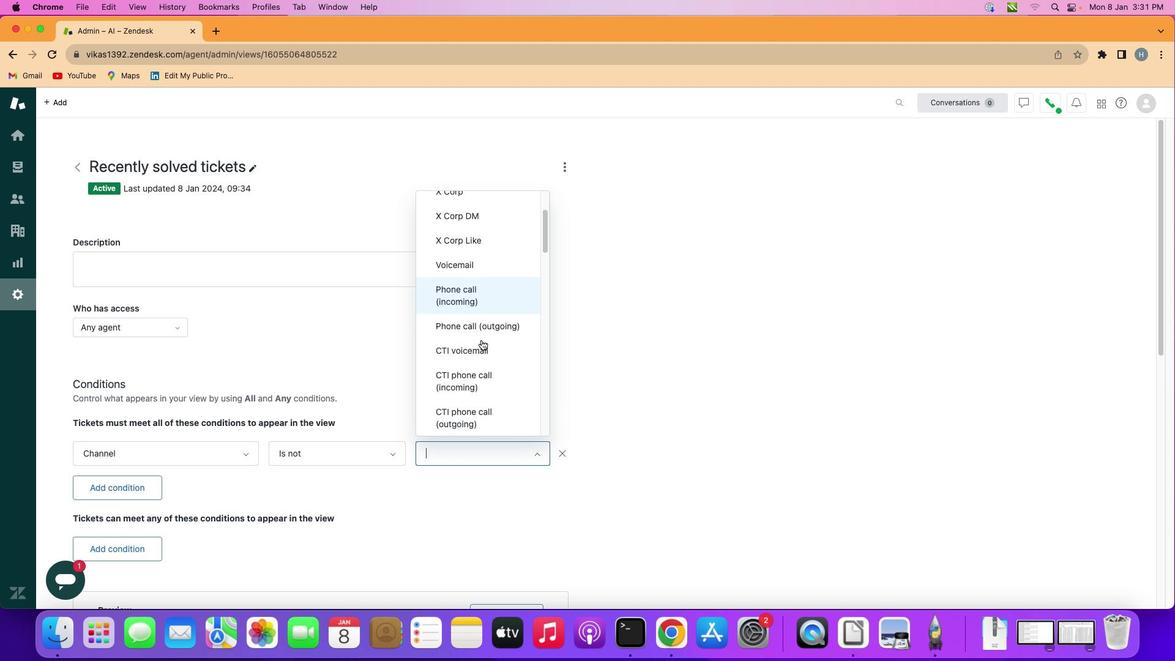 
Action: Mouse moved to (490, 316)
Screenshot: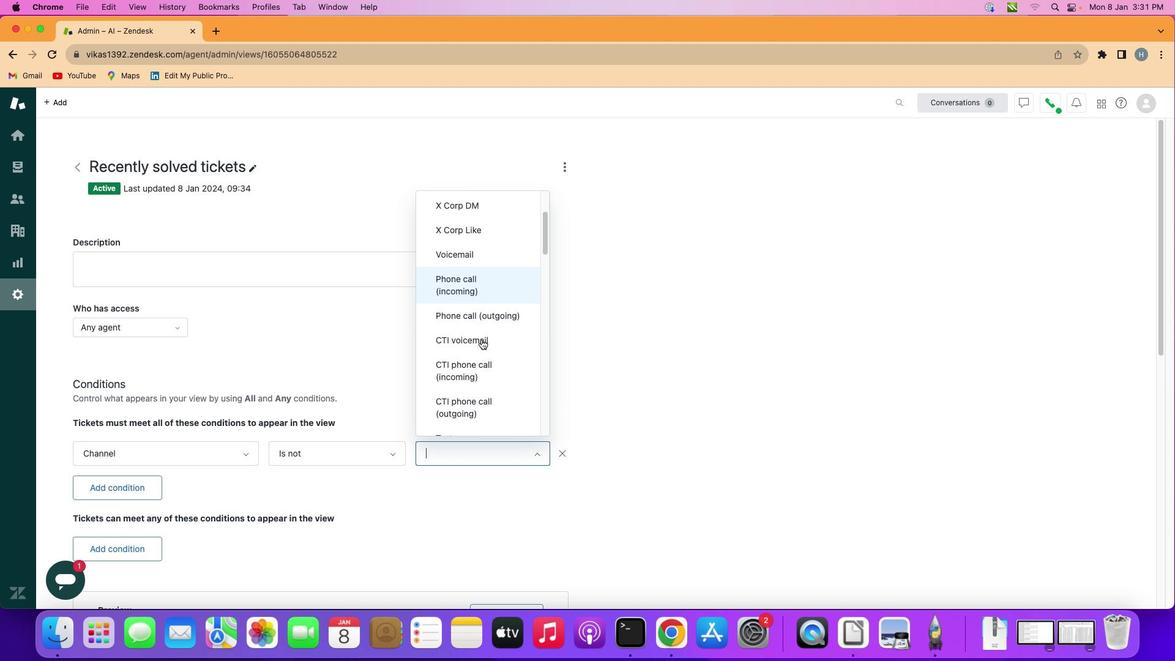 
Action: Mouse scrolled (490, 316) with delta (23, -55)
Screenshot: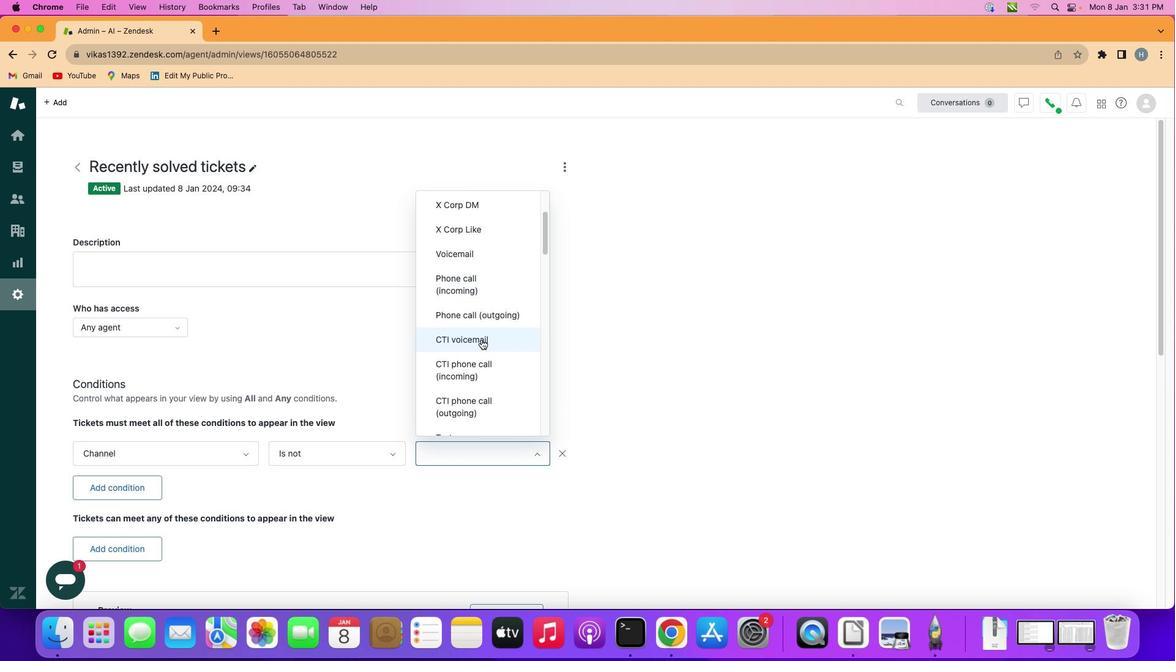 
Action: Mouse scrolled (490, 316) with delta (23, -55)
Screenshot: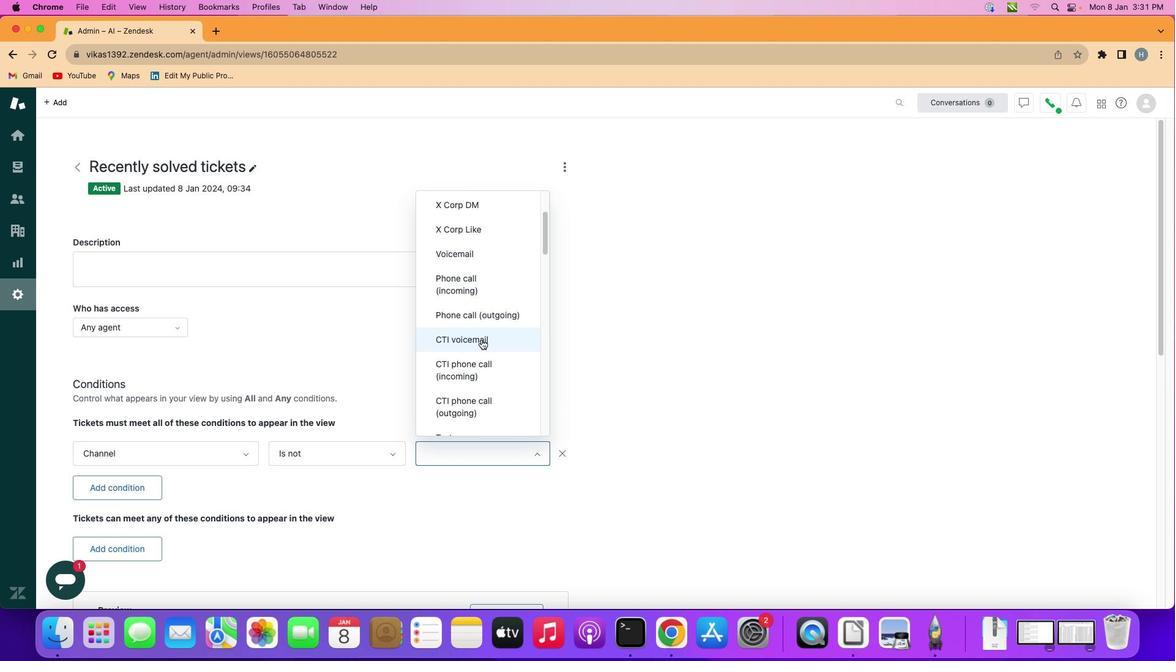
Action: Mouse moved to (490, 315)
Screenshot: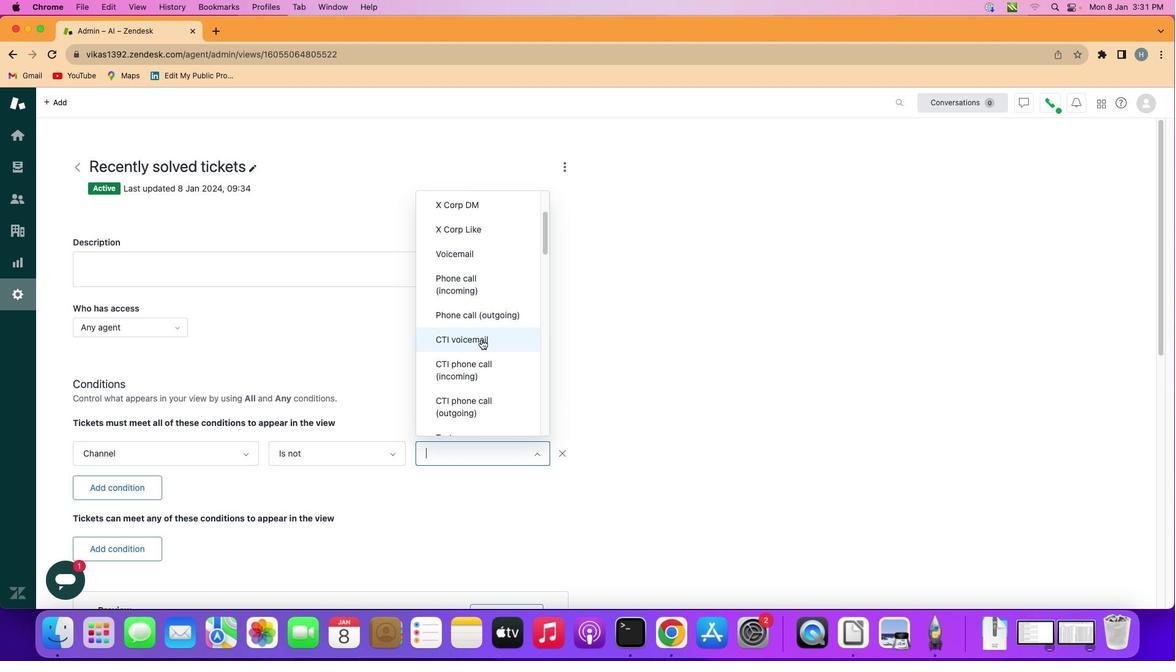 
Action: Mouse scrolled (490, 315) with delta (23, -55)
Screenshot: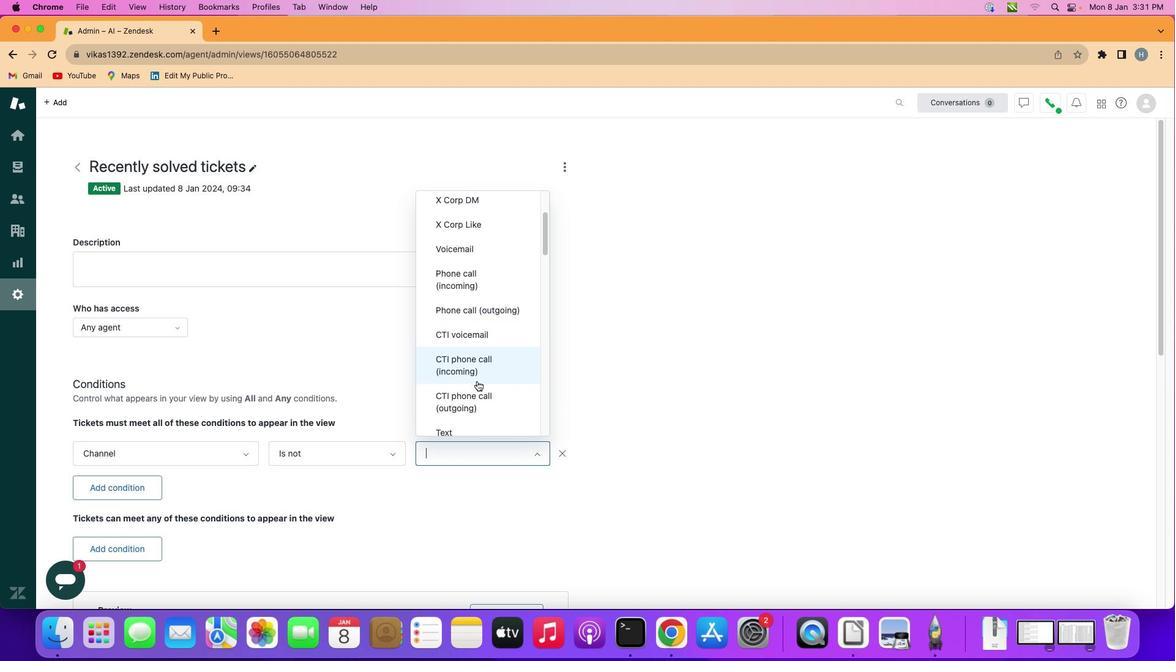
Action: Mouse scrolled (490, 315) with delta (23, -55)
Screenshot: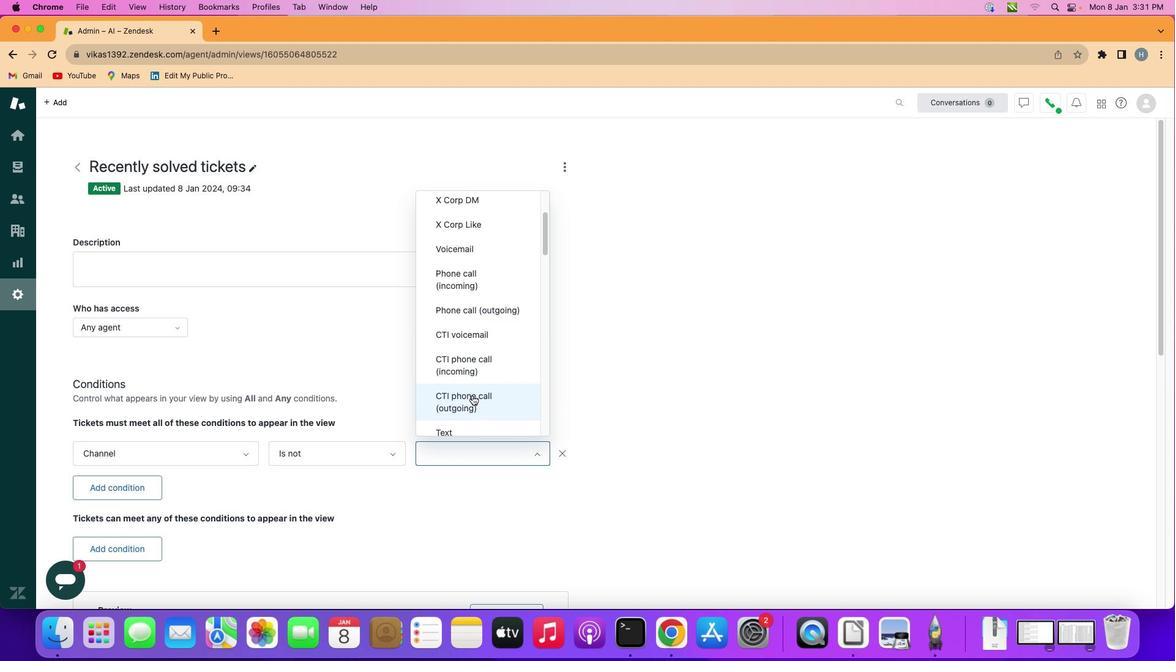 
Action: Mouse moved to (481, 376)
Screenshot: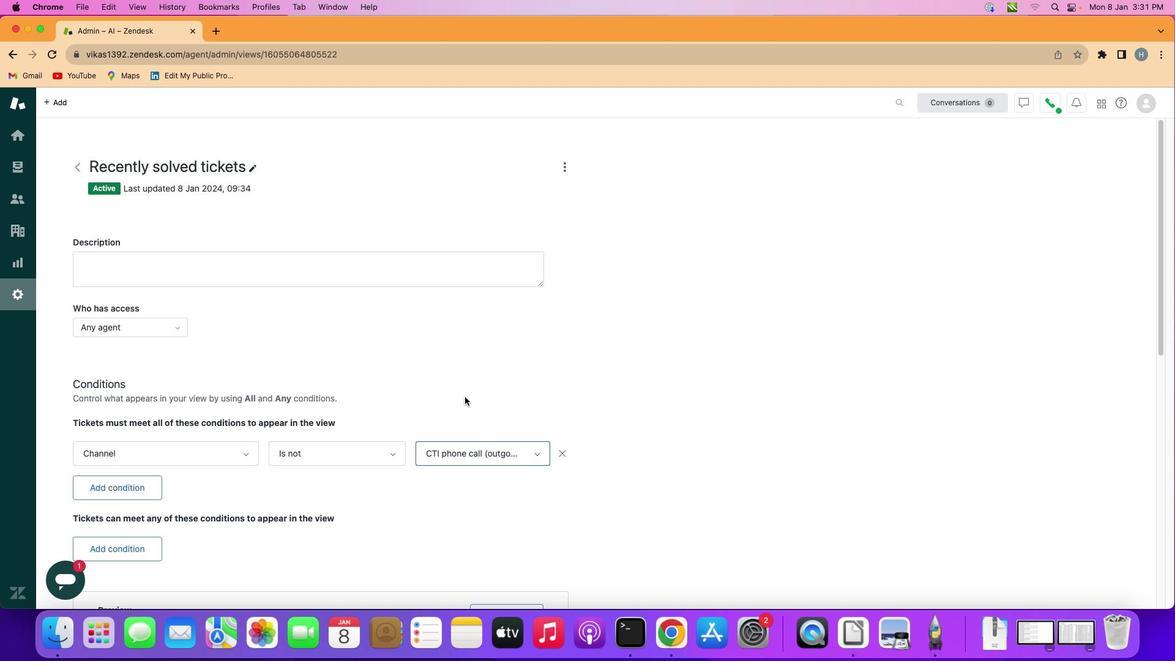 
Action: Mouse pressed left at (481, 376)
Screenshot: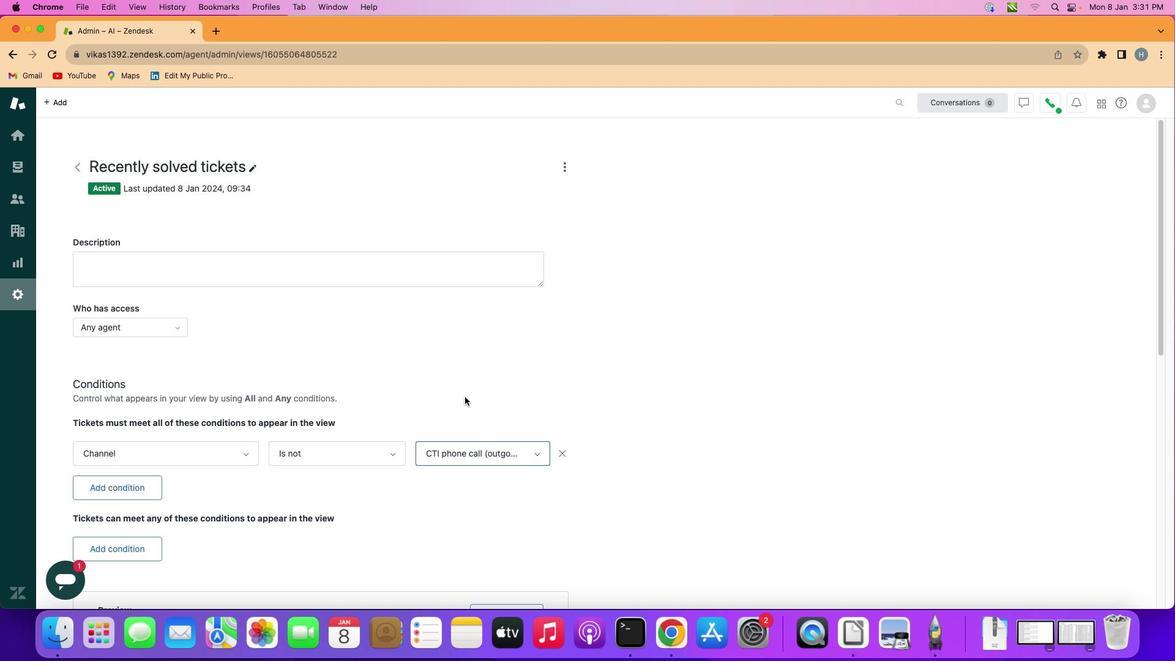 
Action: Mouse moved to (474, 378)
Screenshot: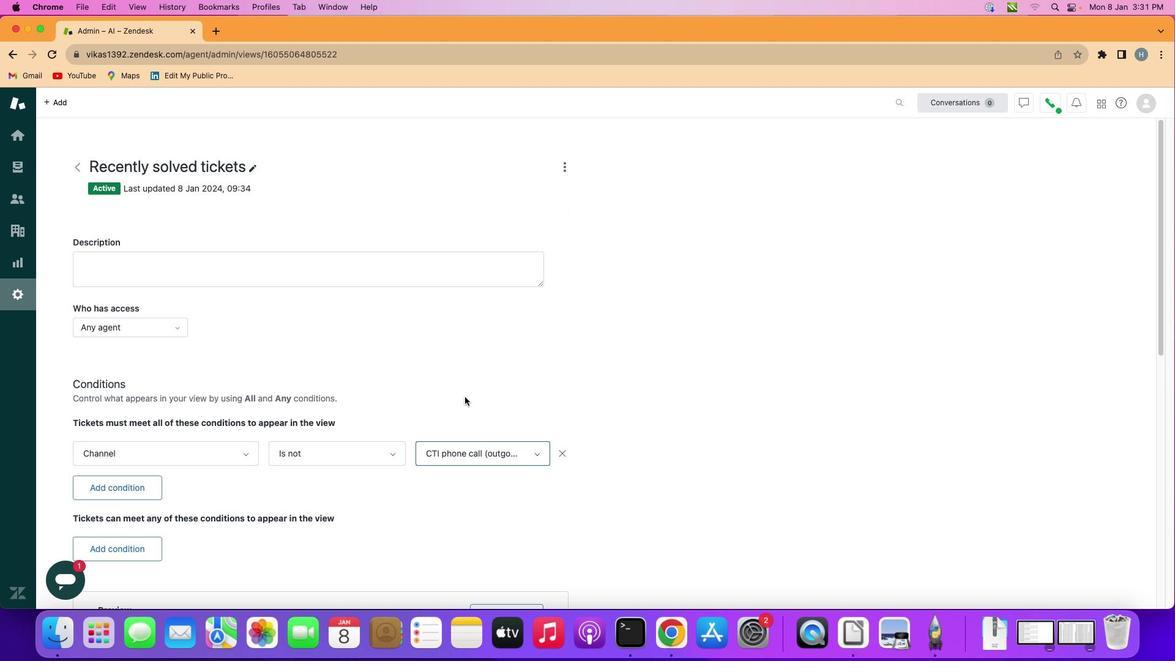 
